 Task: Create a due date automation trigger when advanced on, on the monday of the week before a card is due add content with a name or a description not containing resume at 11:00 AM.
Action: Mouse moved to (997, 310)
Screenshot: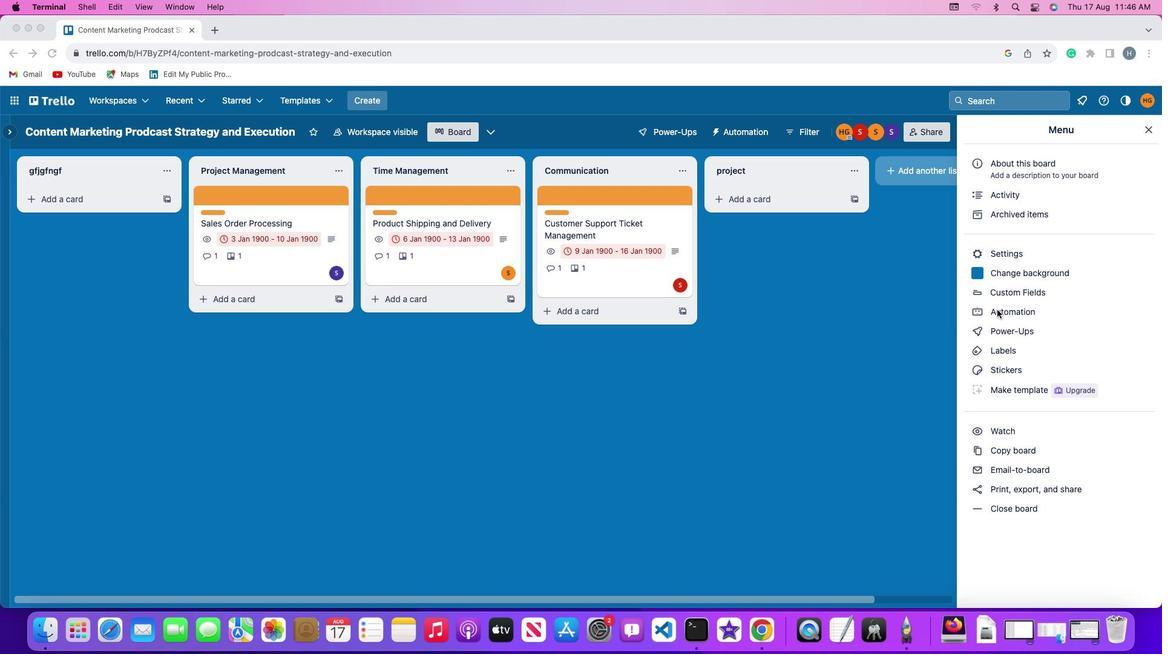 
Action: Mouse pressed left at (997, 310)
Screenshot: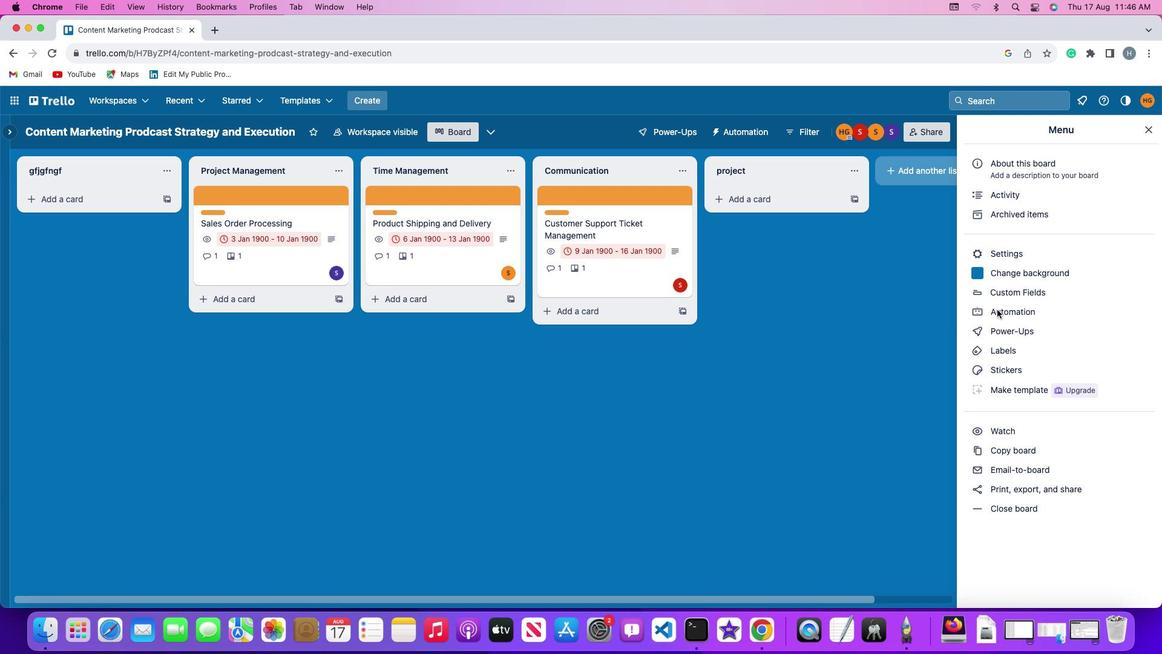 
Action: Mouse pressed left at (997, 310)
Screenshot: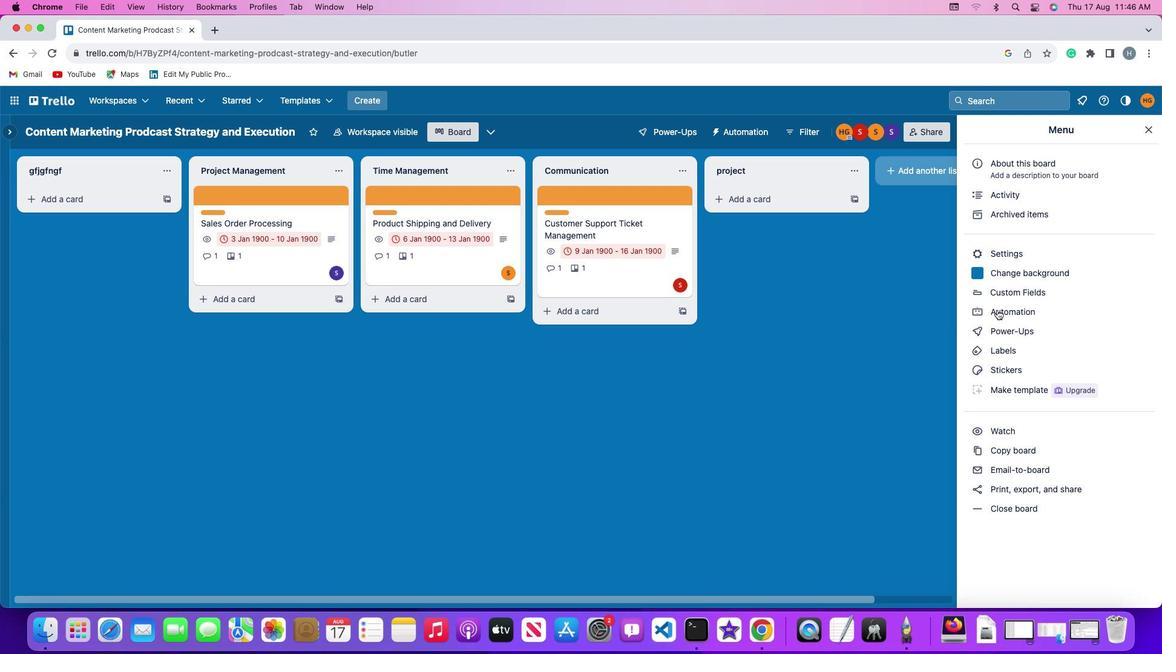 
Action: Mouse moved to (51, 284)
Screenshot: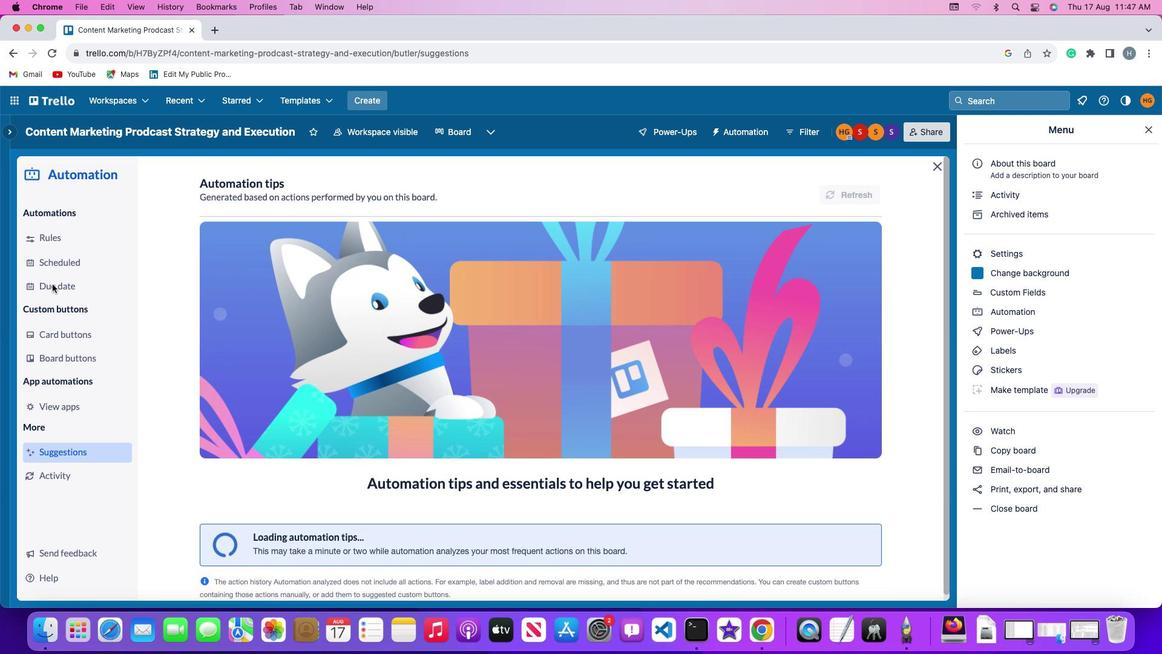 
Action: Mouse pressed left at (51, 284)
Screenshot: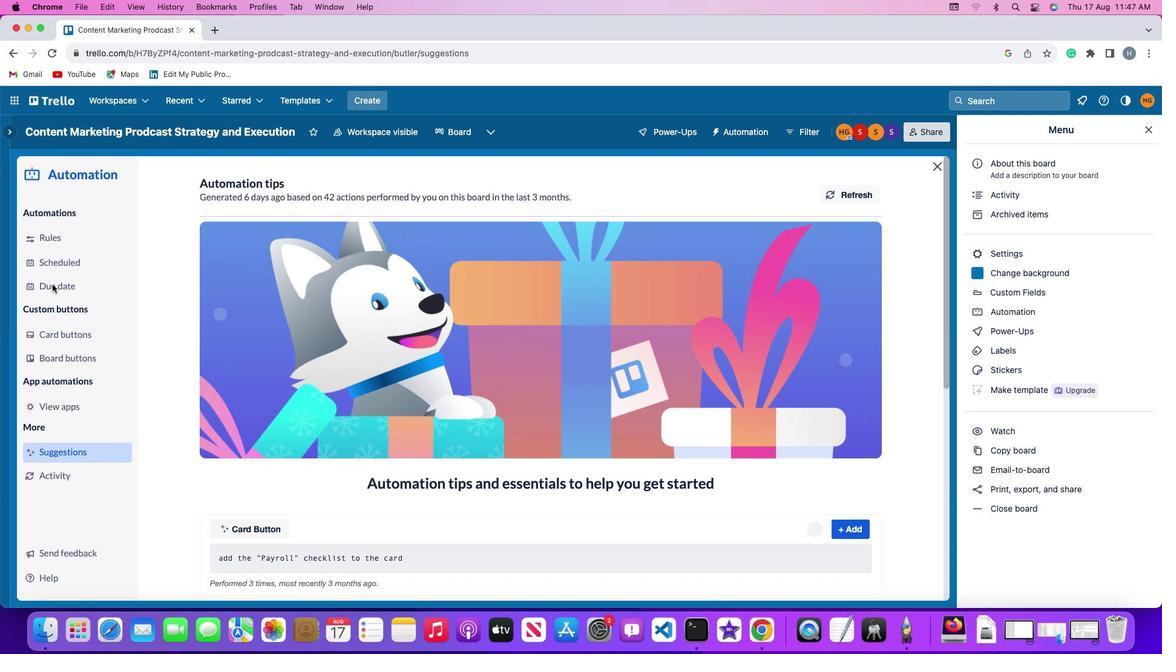 
Action: Mouse moved to (816, 187)
Screenshot: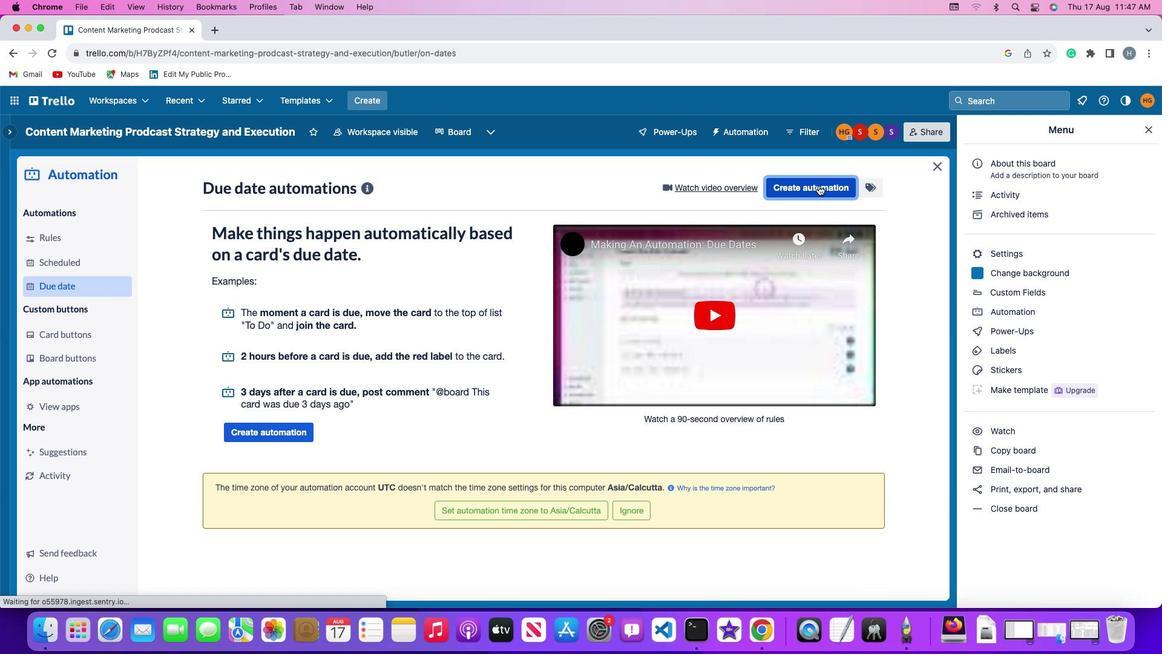 
Action: Mouse pressed left at (816, 187)
Screenshot: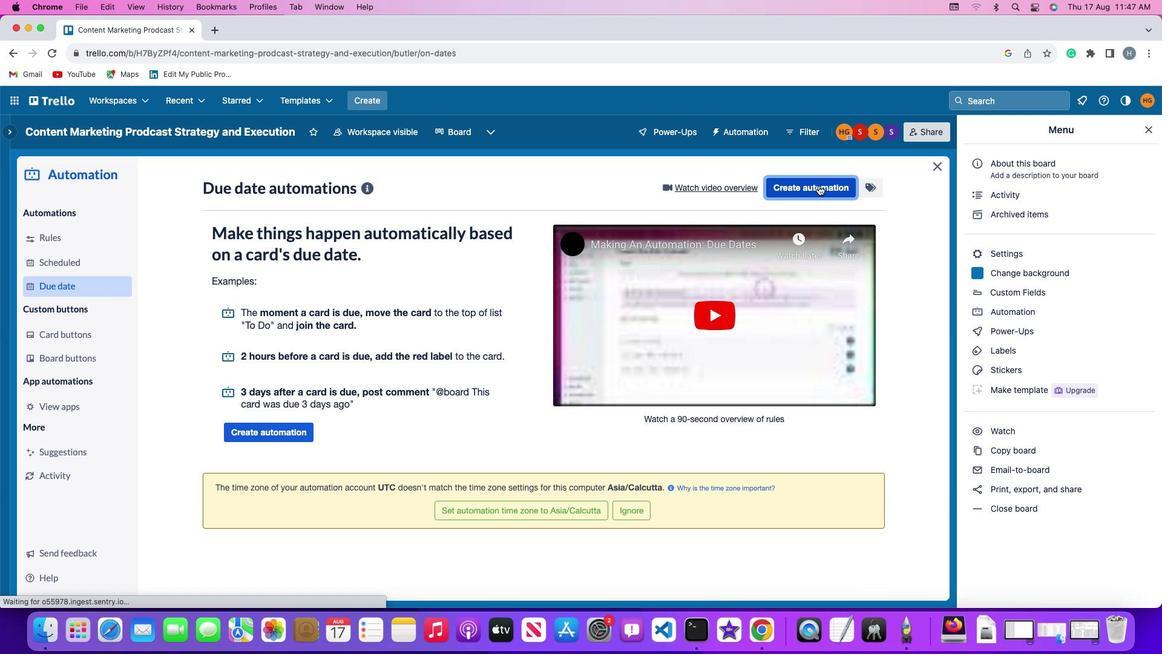 
Action: Mouse moved to (226, 300)
Screenshot: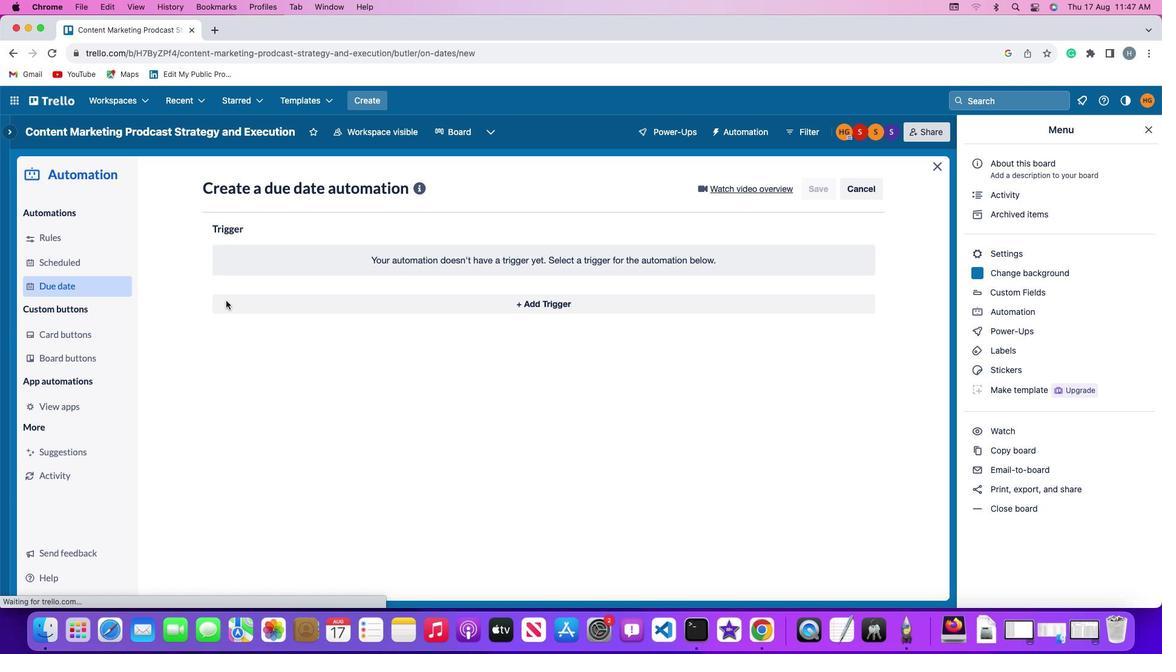 
Action: Mouse pressed left at (226, 300)
Screenshot: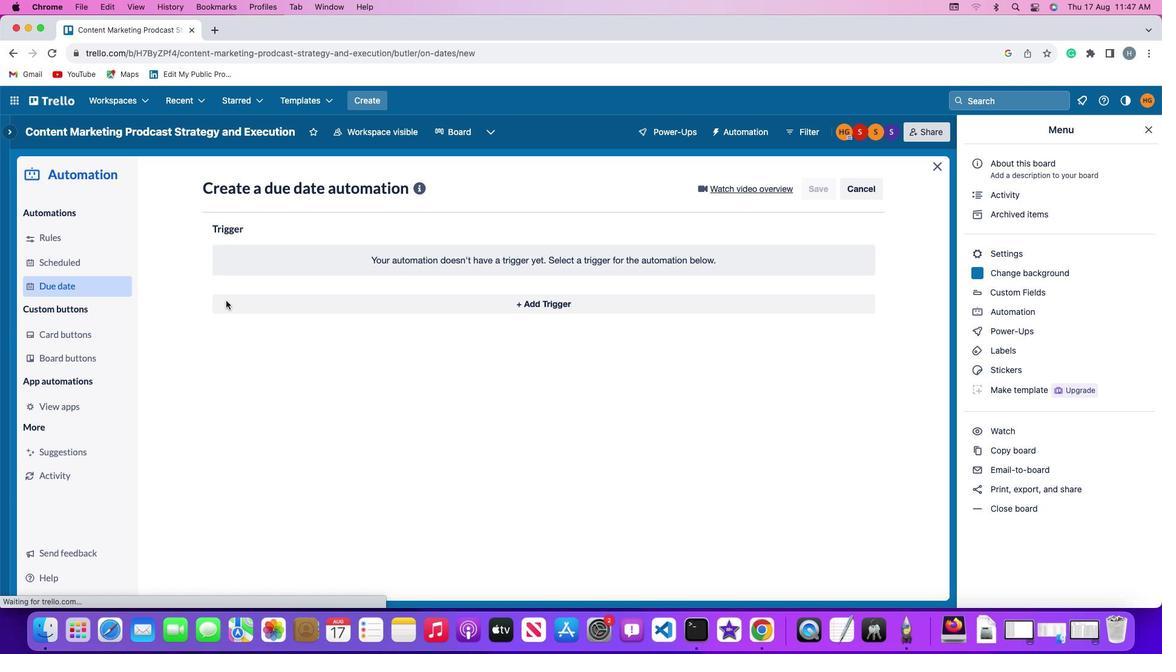 
Action: Mouse moved to (253, 528)
Screenshot: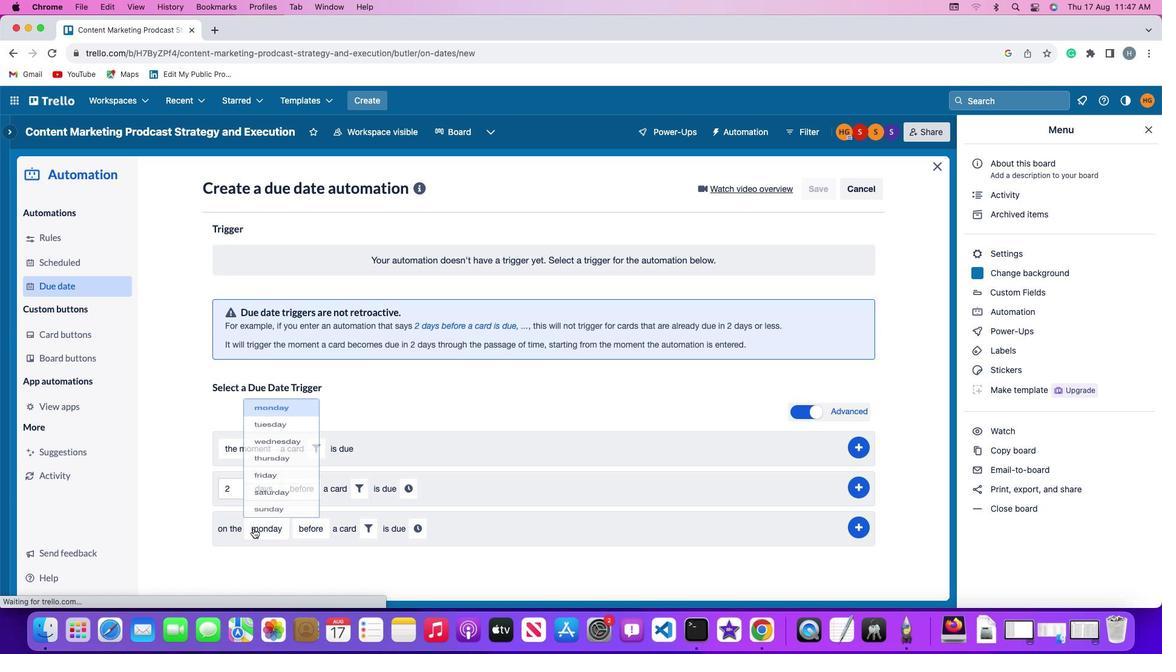 
Action: Mouse pressed left at (253, 528)
Screenshot: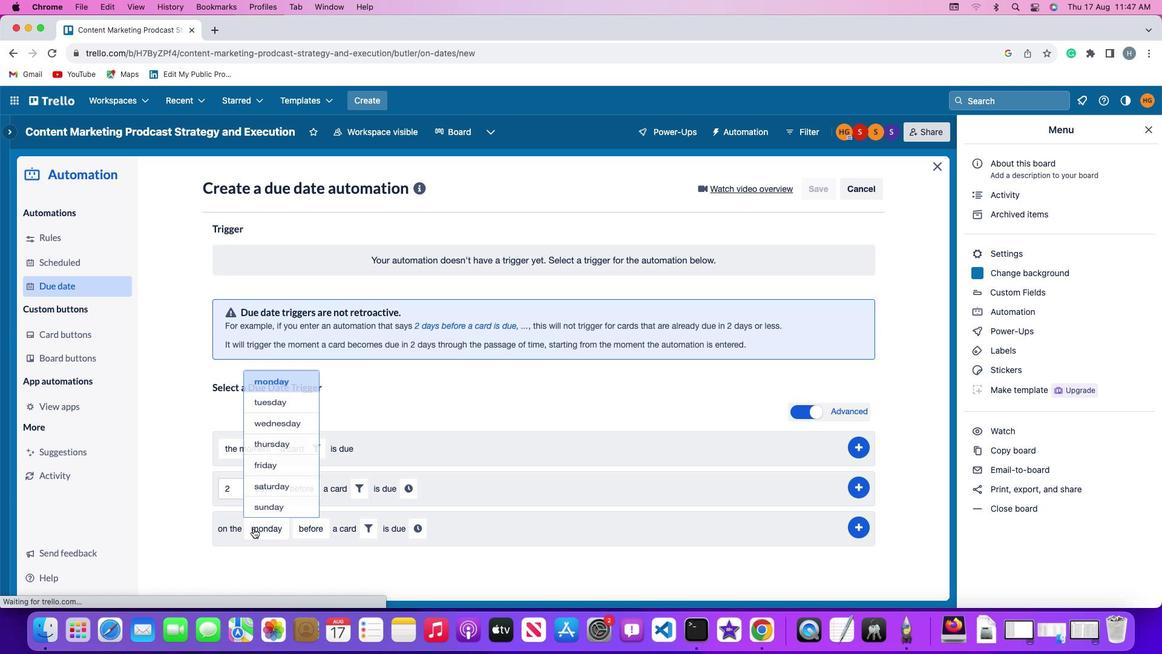 
Action: Mouse moved to (283, 353)
Screenshot: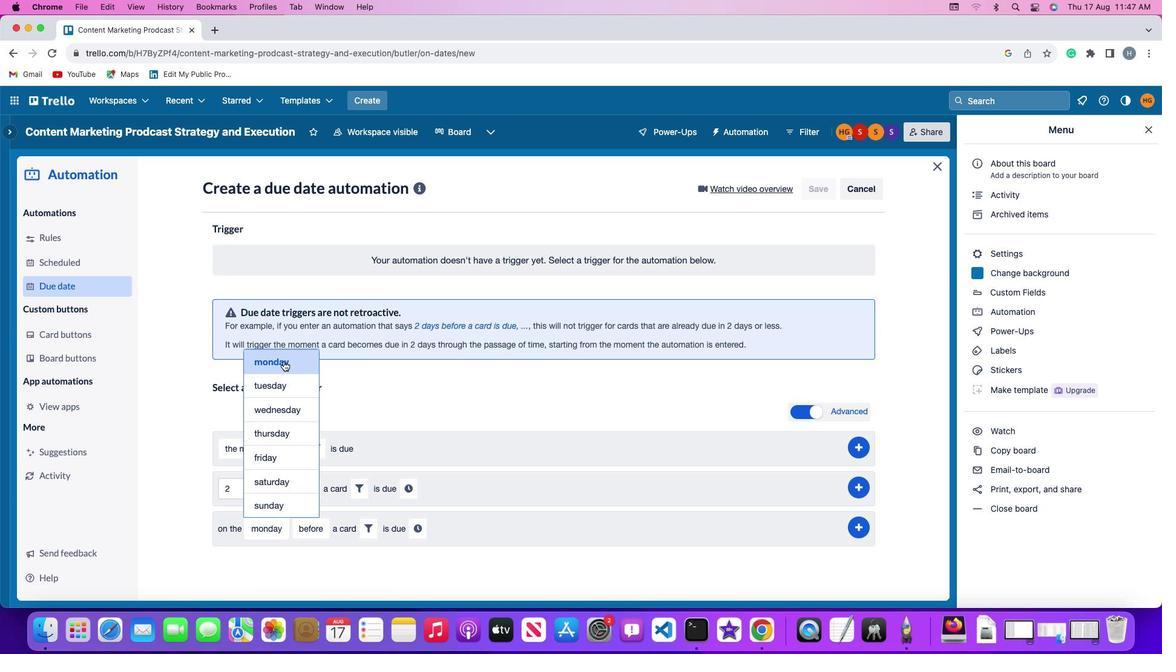 
Action: Mouse pressed left at (283, 353)
Screenshot: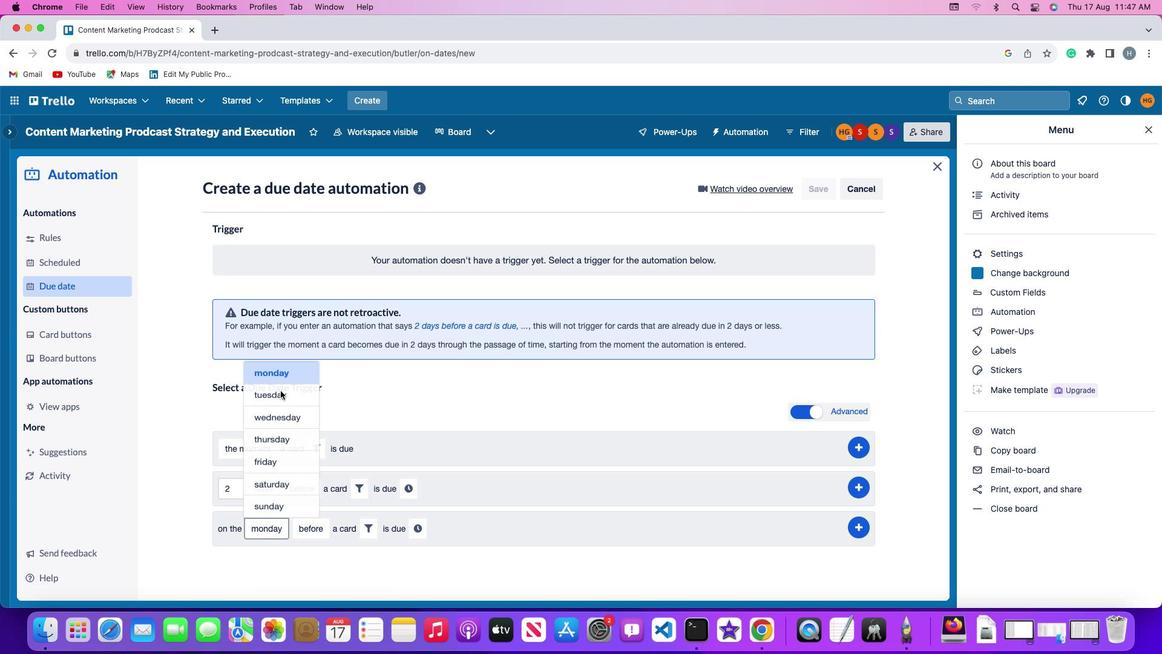 
Action: Mouse moved to (301, 535)
Screenshot: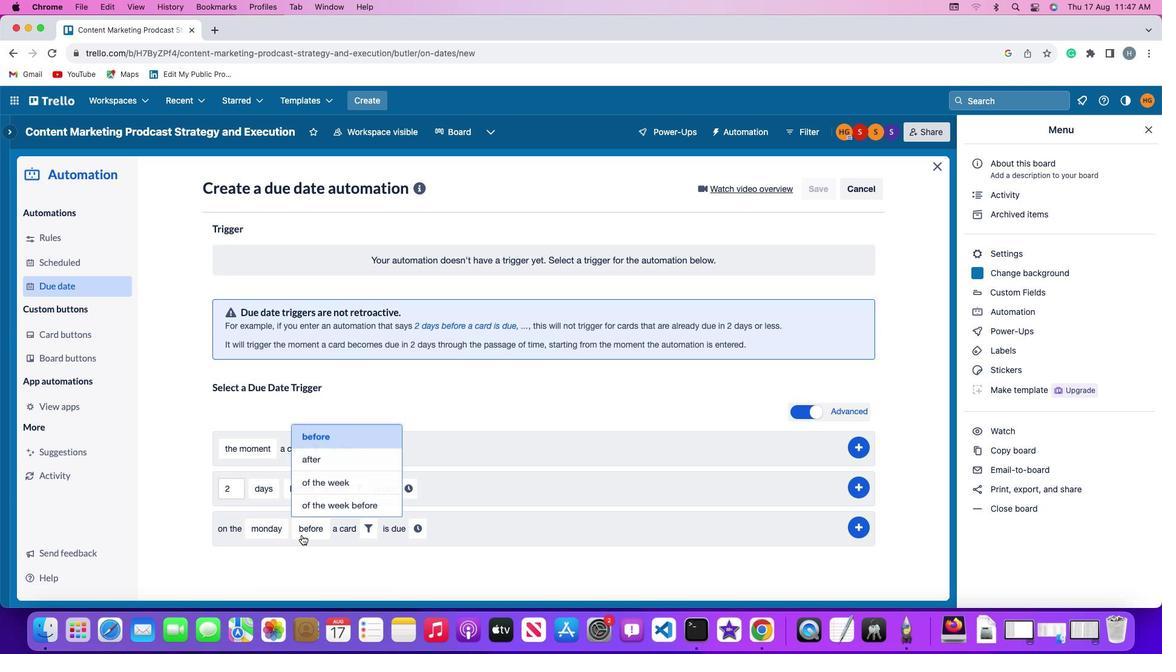 
Action: Mouse pressed left at (301, 535)
Screenshot: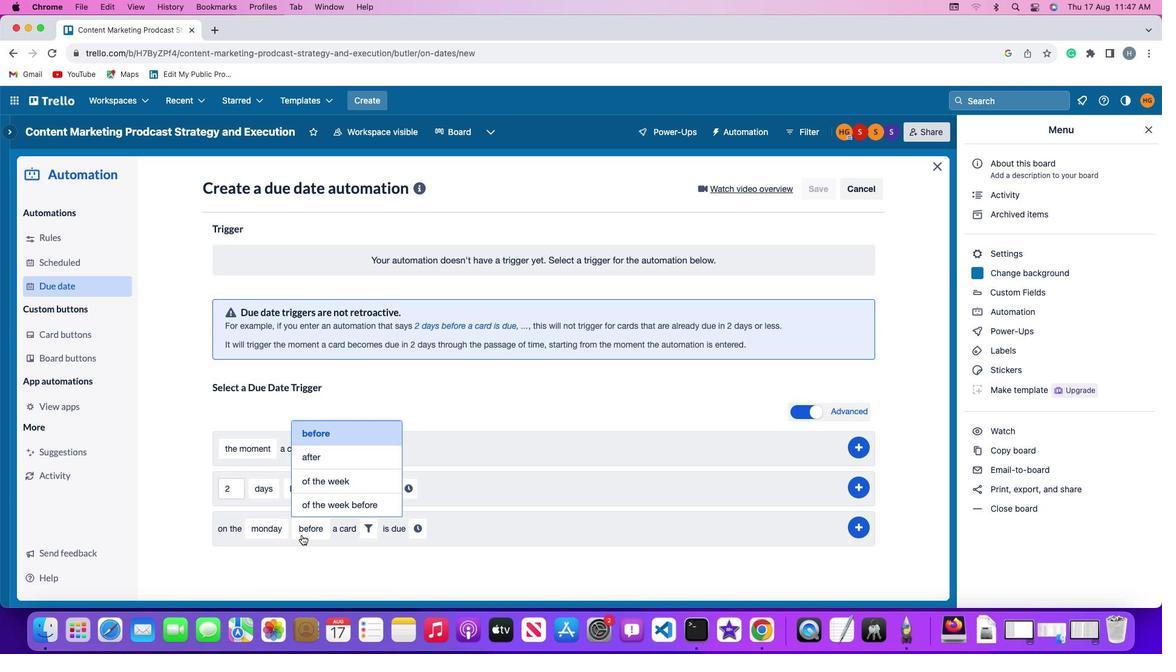 
Action: Mouse moved to (316, 505)
Screenshot: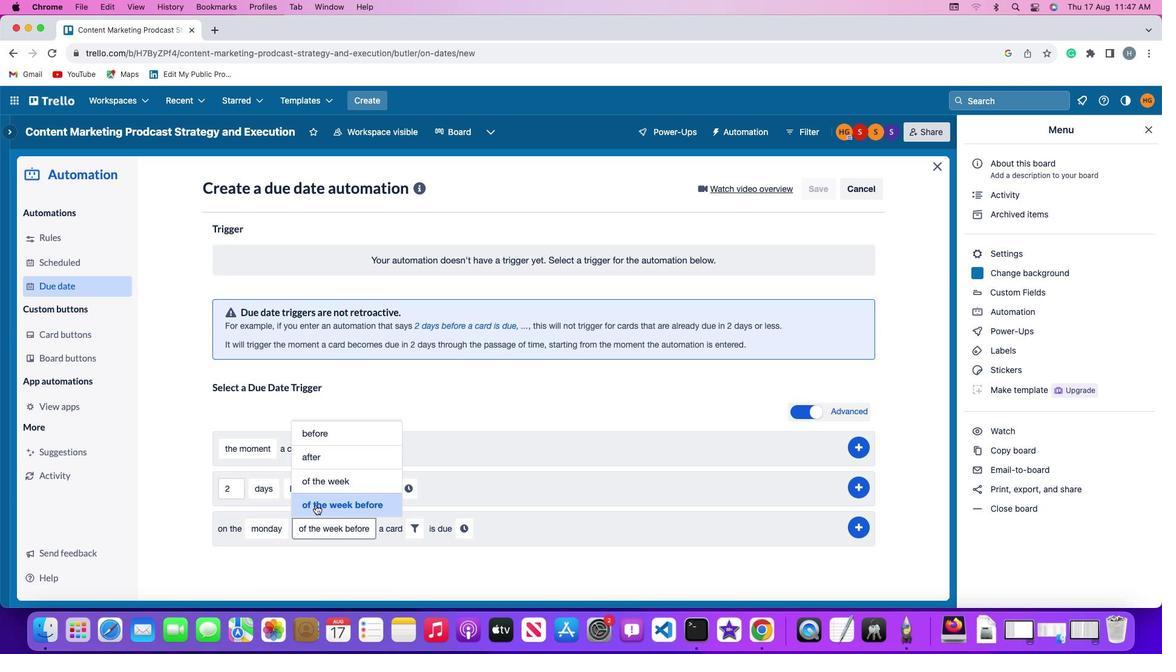 
Action: Mouse pressed left at (316, 505)
Screenshot: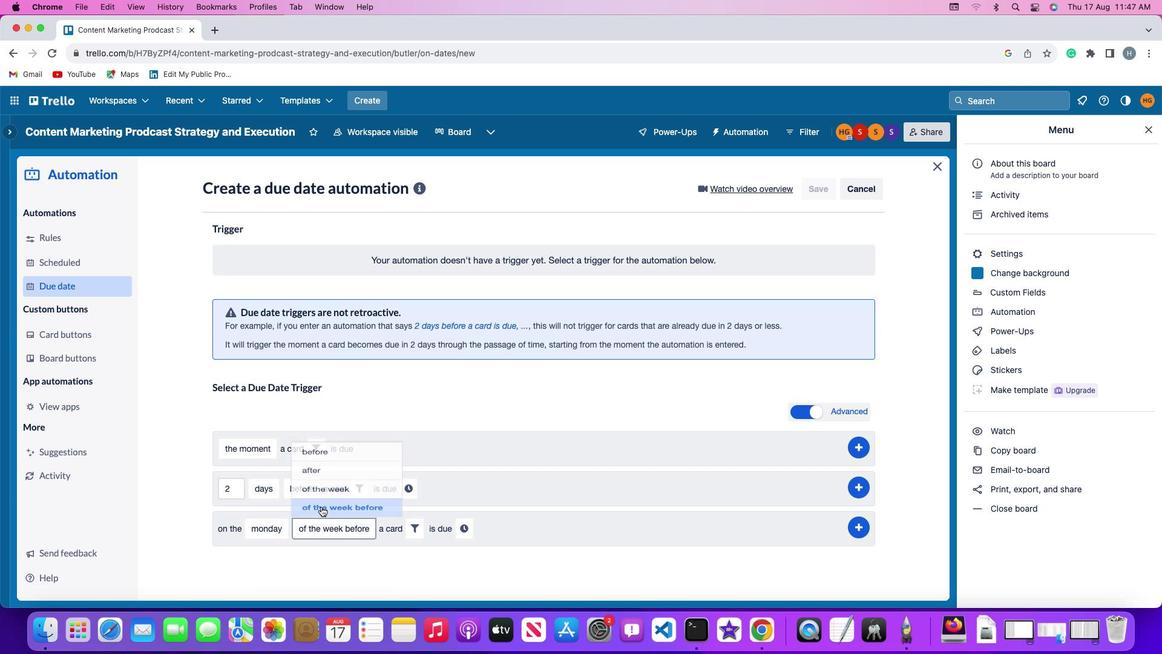 
Action: Mouse moved to (414, 530)
Screenshot: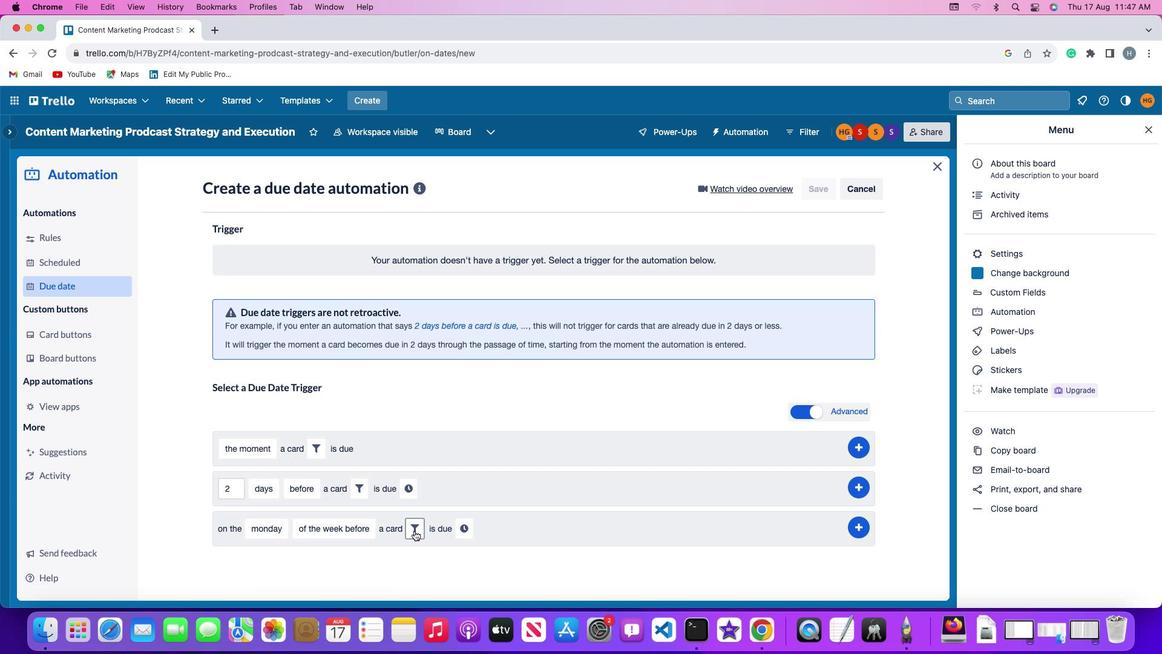 
Action: Mouse pressed left at (414, 530)
Screenshot: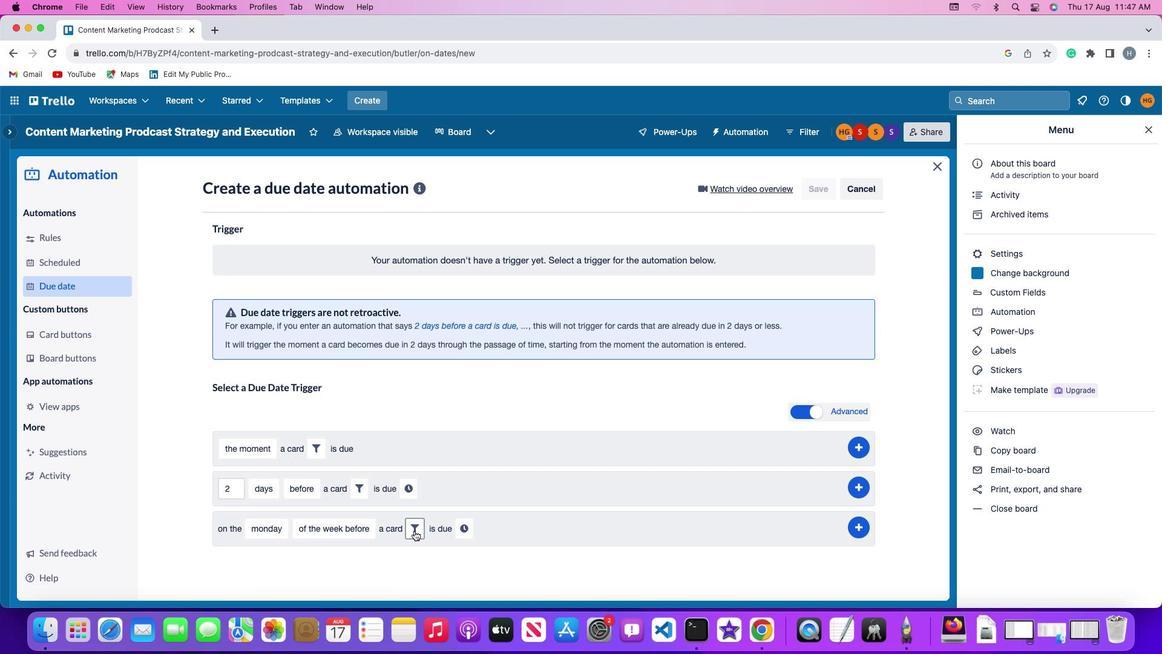 
Action: Mouse moved to (575, 565)
Screenshot: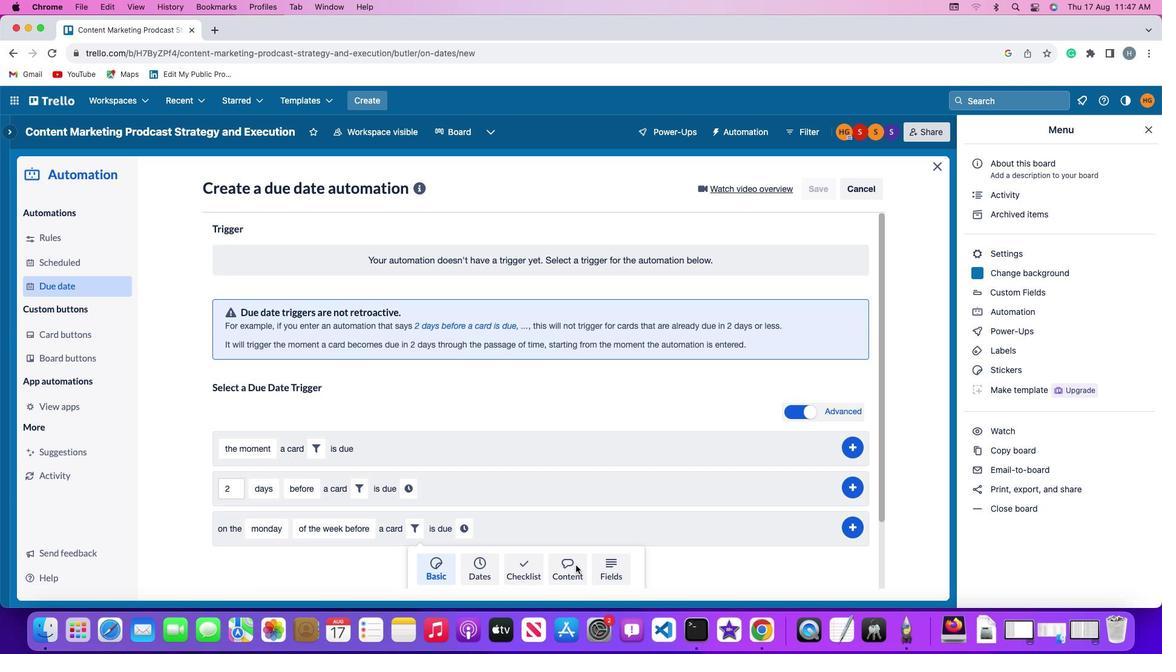 
Action: Mouse pressed left at (575, 565)
Screenshot: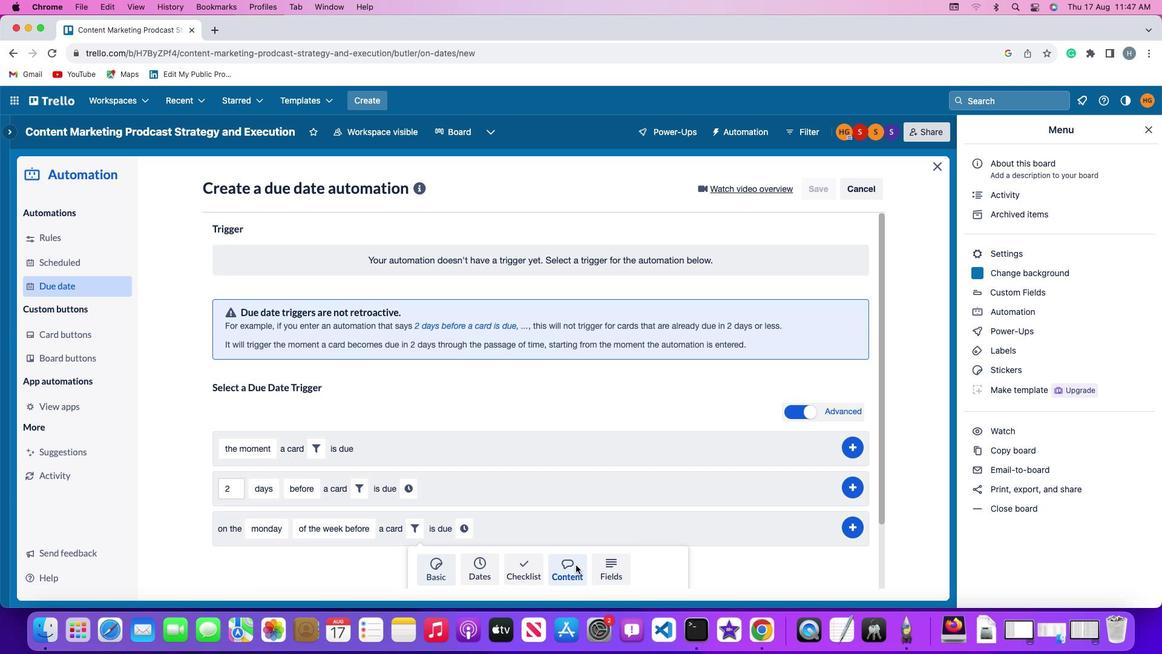 
Action: Mouse moved to (565, 562)
Screenshot: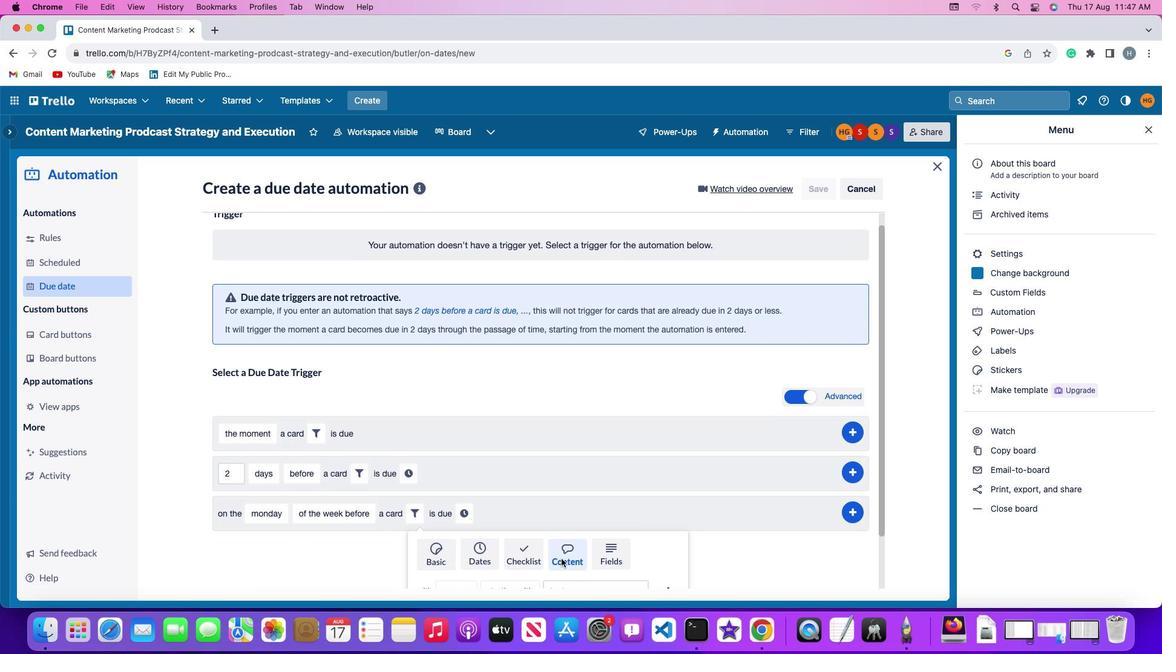 
Action: Mouse scrolled (565, 562) with delta (0, 0)
Screenshot: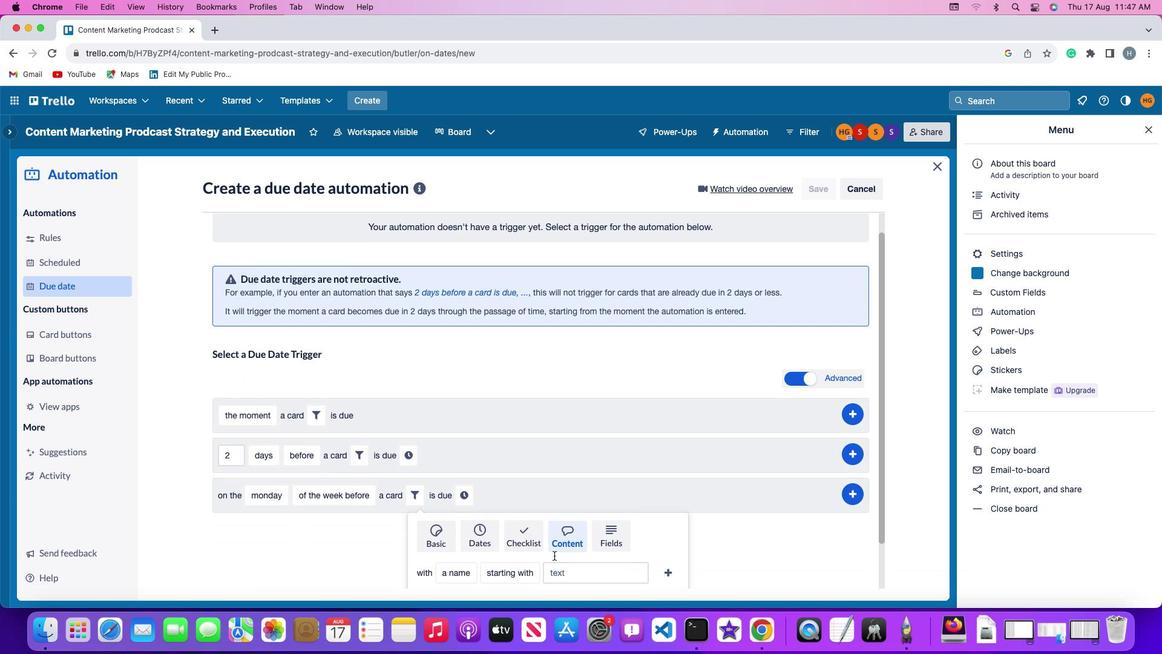 
Action: Mouse moved to (565, 562)
Screenshot: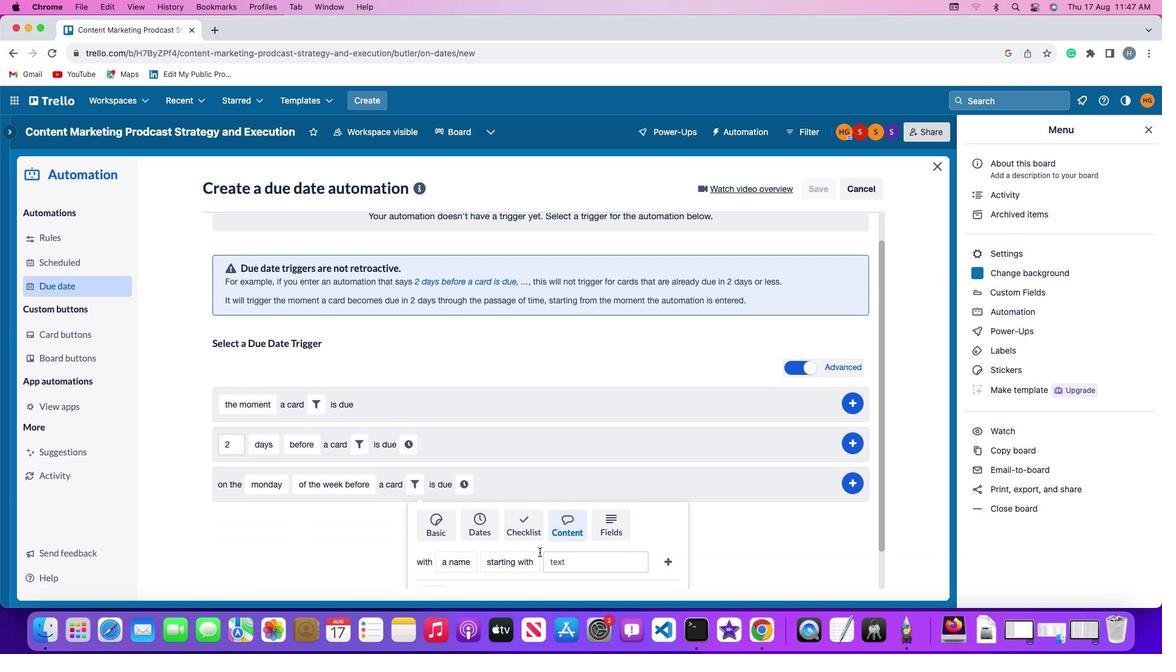 
Action: Mouse scrolled (565, 562) with delta (0, 0)
Screenshot: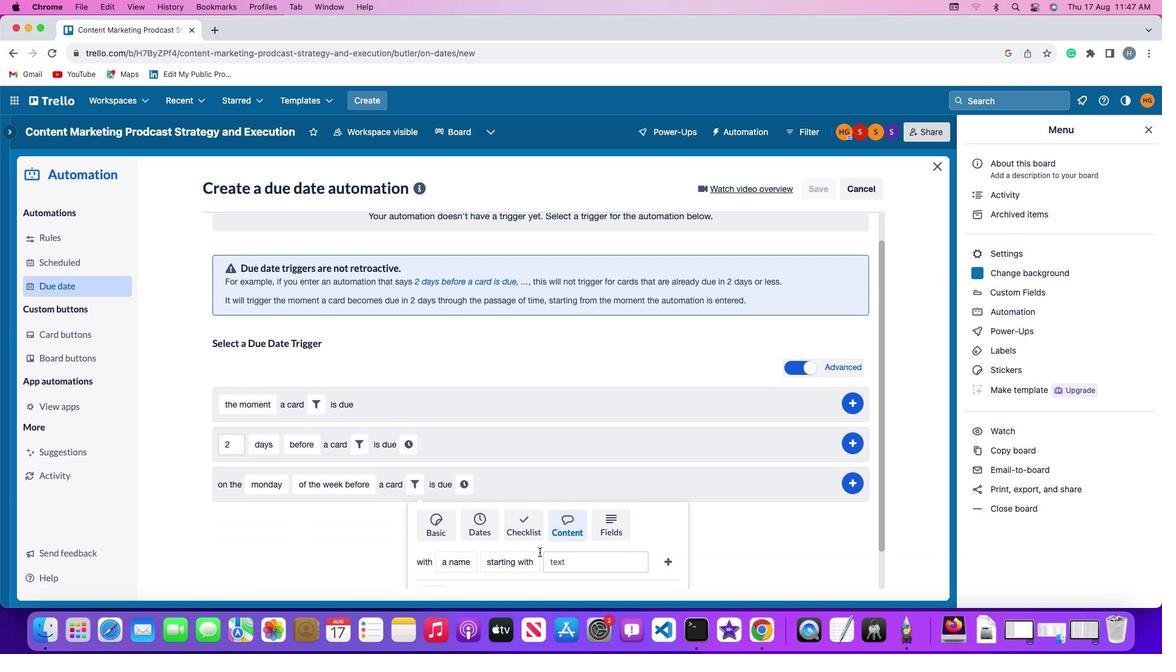 
Action: Mouse moved to (564, 561)
Screenshot: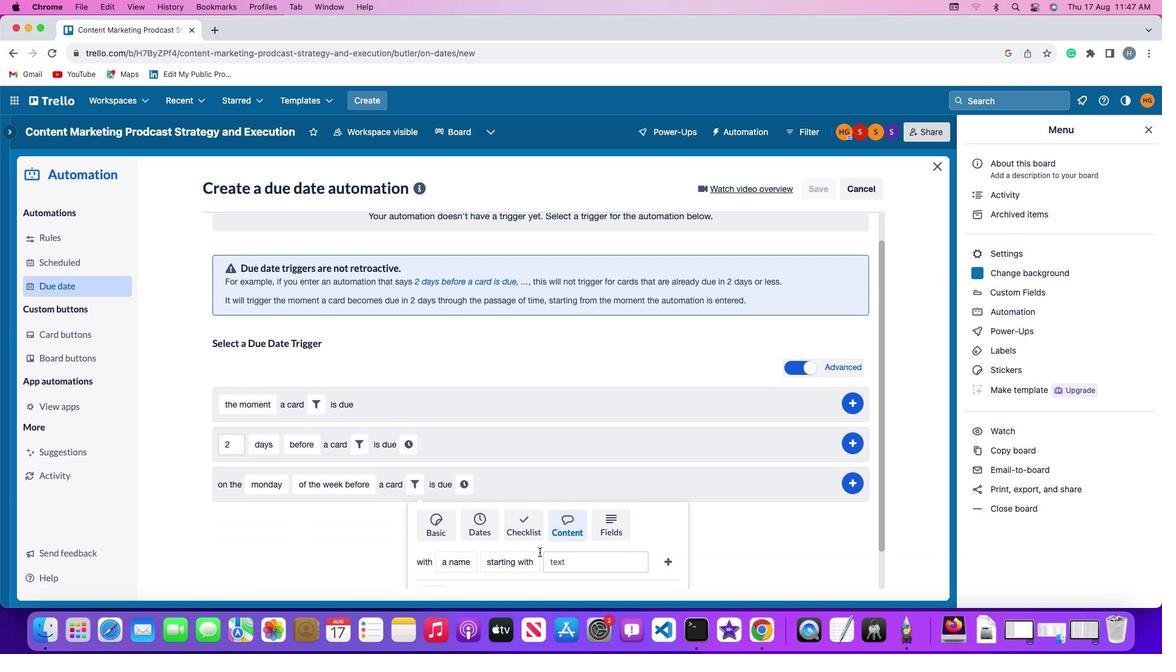 
Action: Mouse scrolled (564, 561) with delta (0, -1)
Screenshot: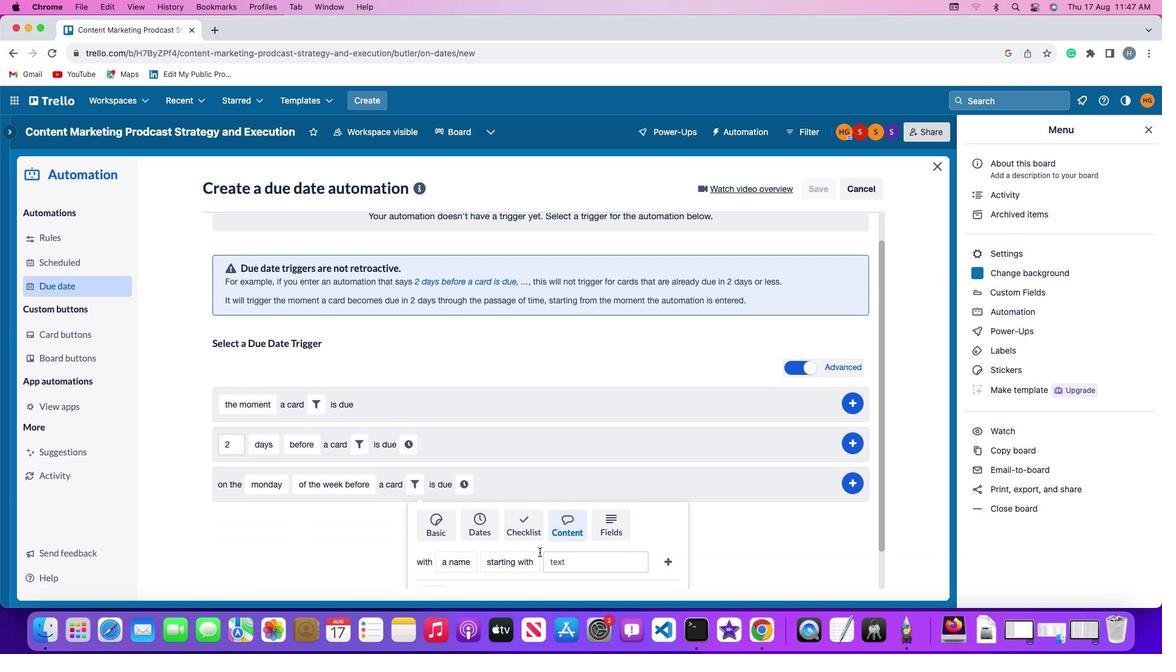 
Action: Mouse moved to (563, 560)
Screenshot: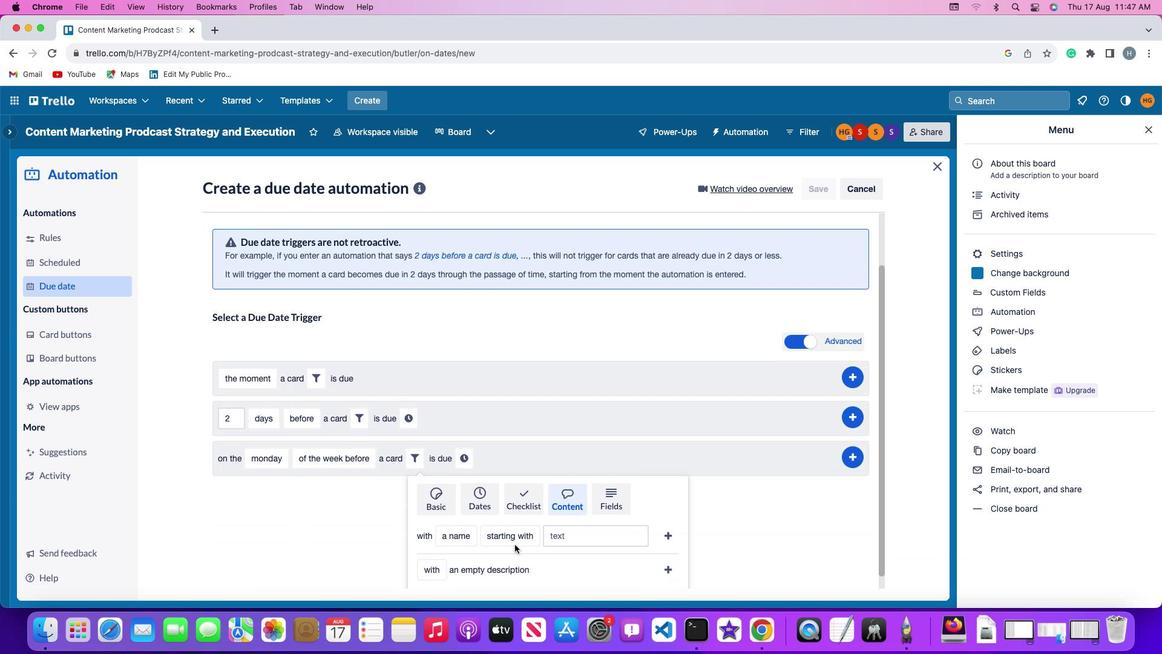 
Action: Mouse scrolled (563, 560) with delta (0, -2)
Screenshot: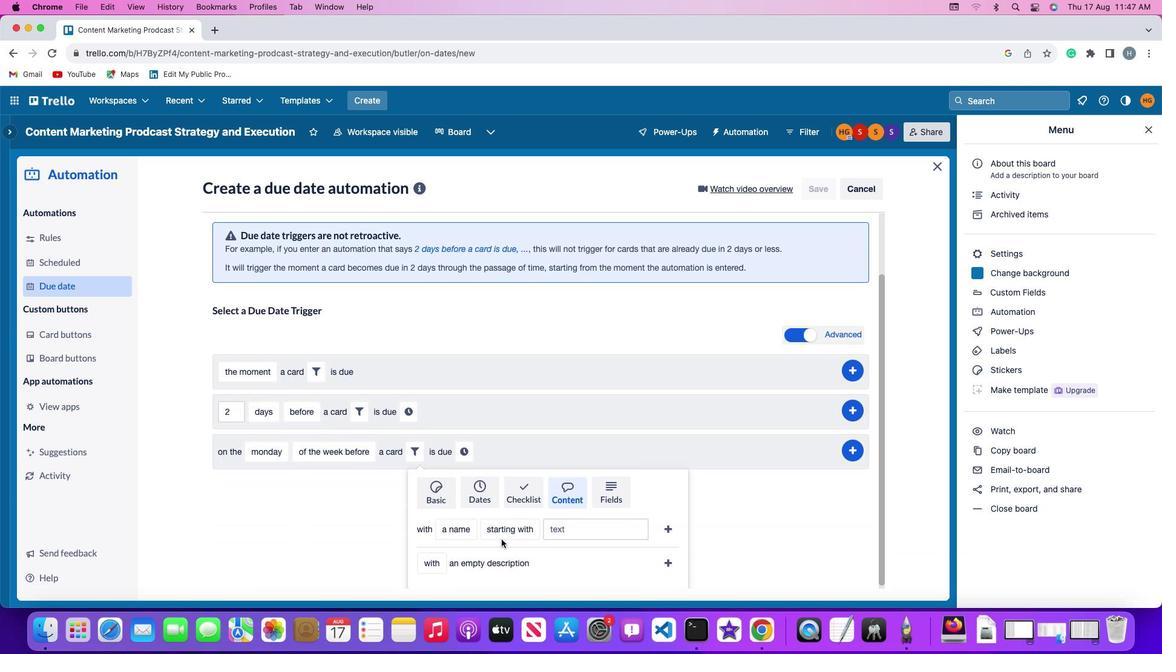 
Action: Mouse moved to (455, 523)
Screenshot: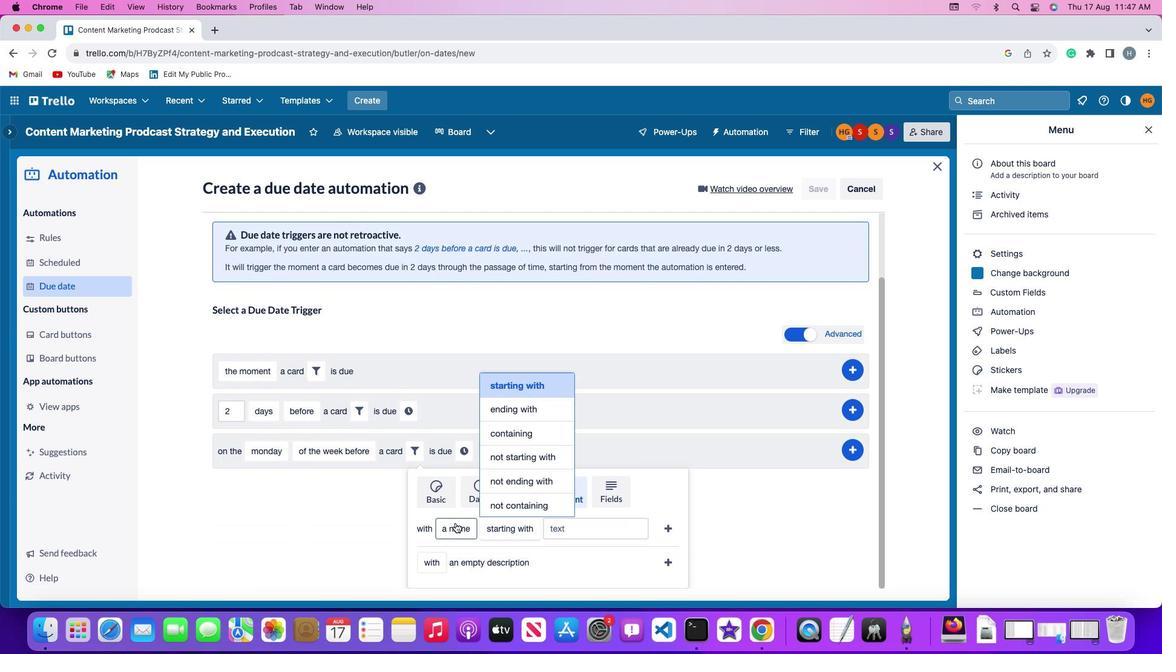 
Action: Mouse pressed left at (455, 523)
Screenshot: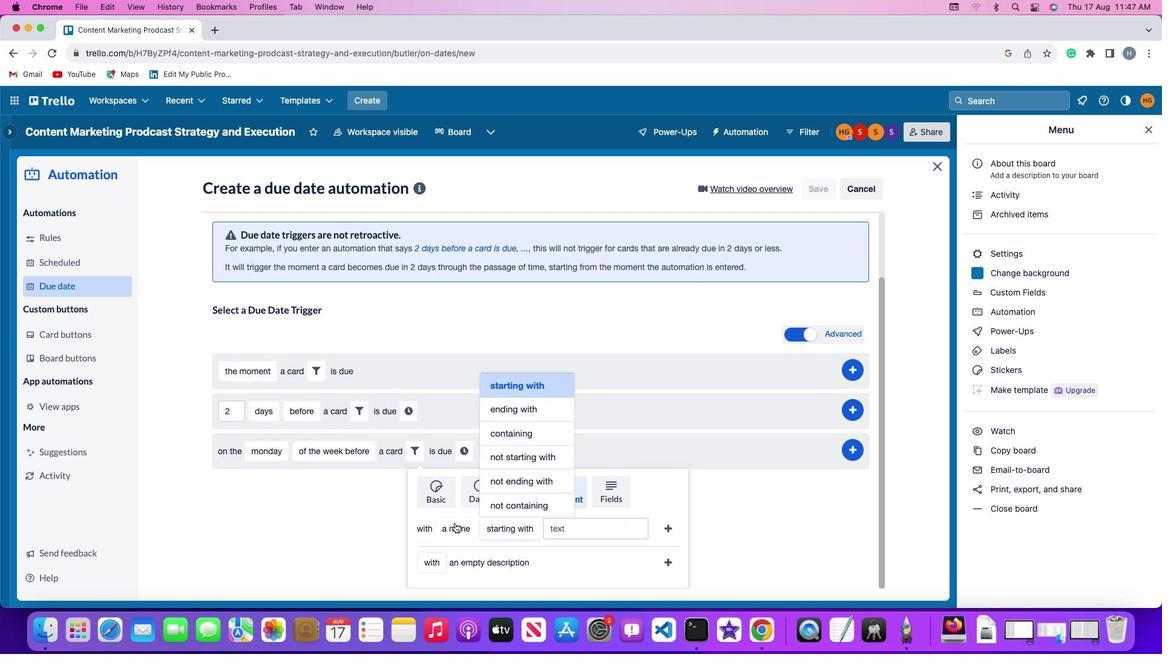 
Action: Mouse moved to (454, 506)
Screenshot: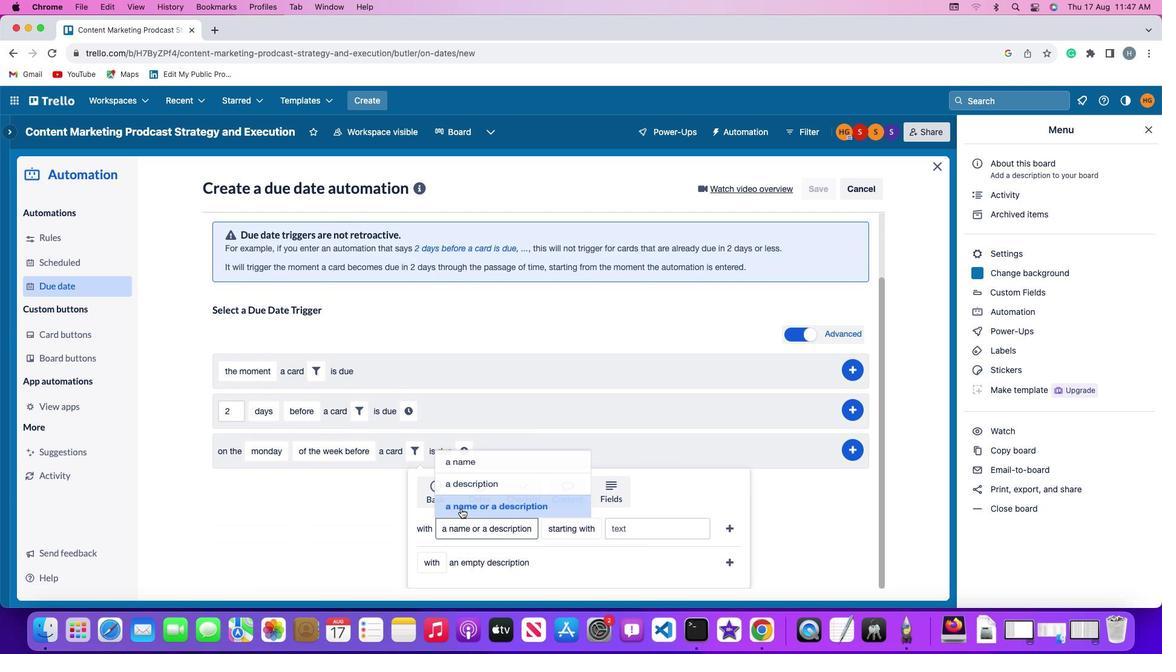 
Action: Mouse pressed left at (454, 506)
Screenshot: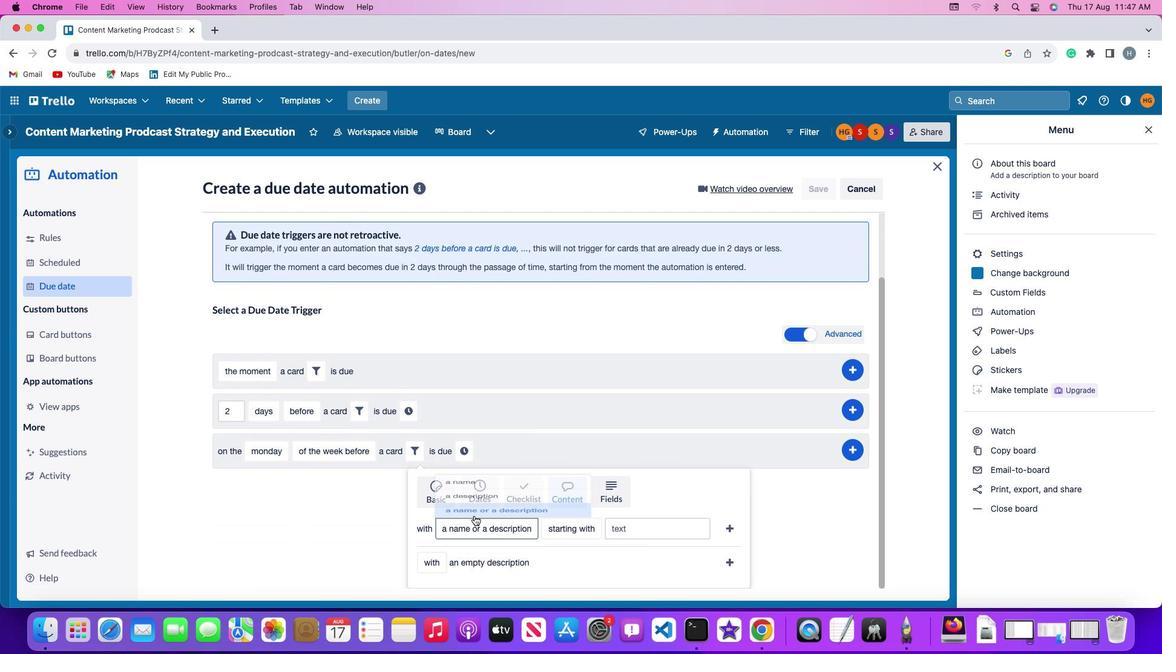 
Action: Mouse moved to (556, 528)
Screenshot: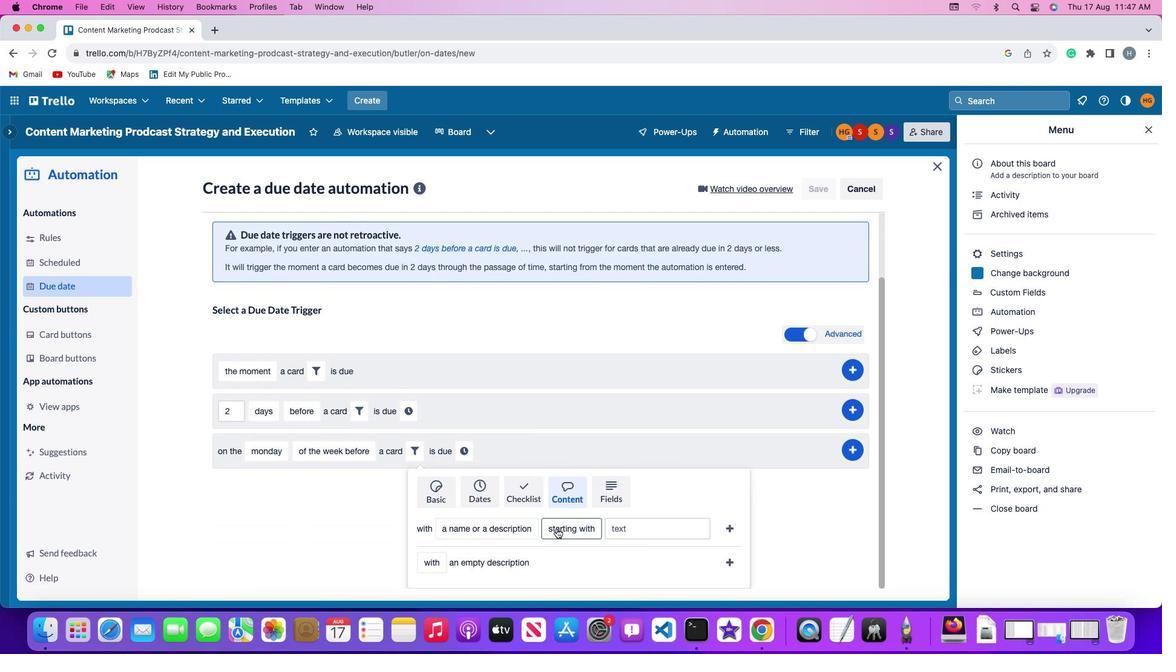 
Action: Mouse pressed left at (556, 528)
Screenshot: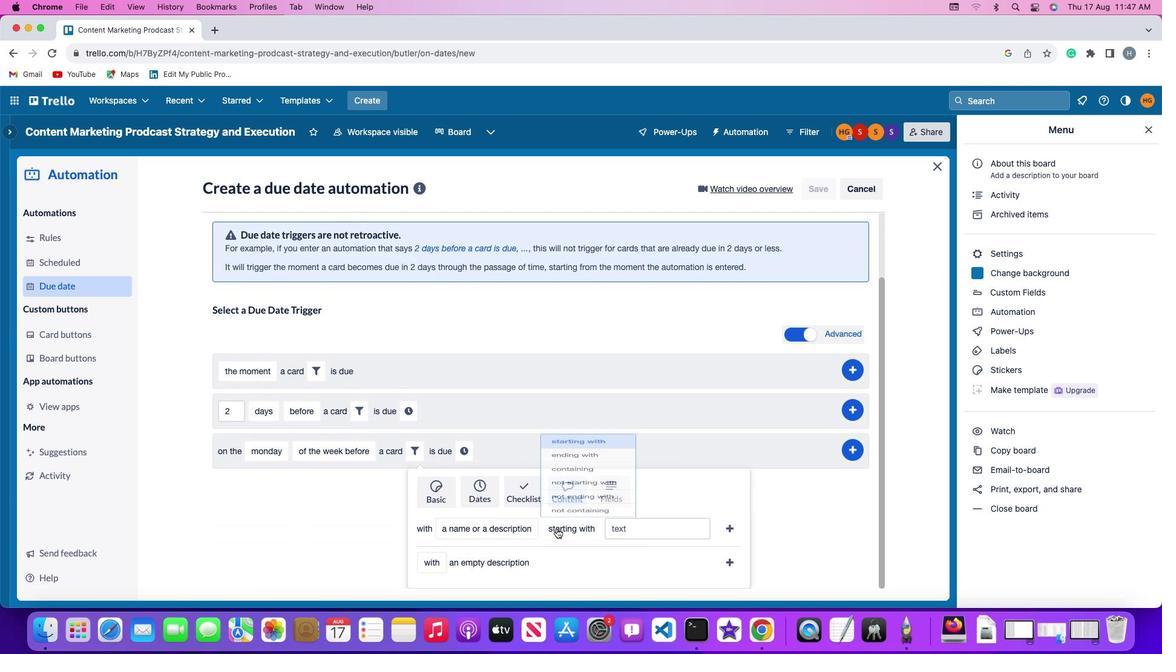 
Action: Mouse moved to (566, 500)
Screenshot: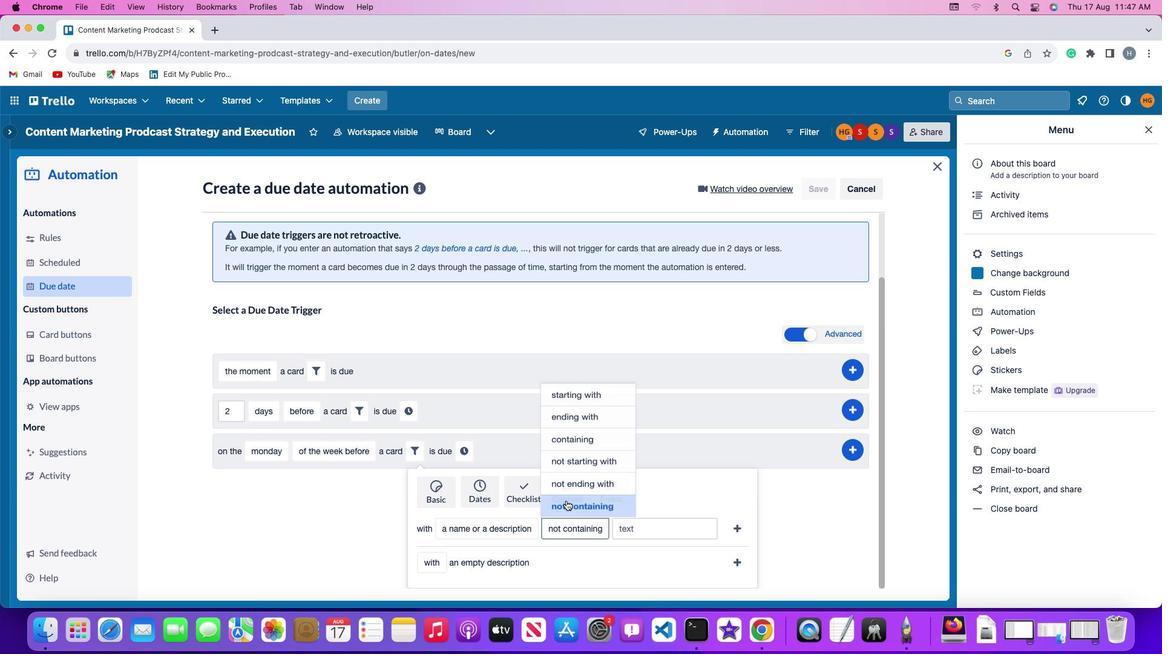 
Action: Mouse pressed left at (566, 500)
Screenshot: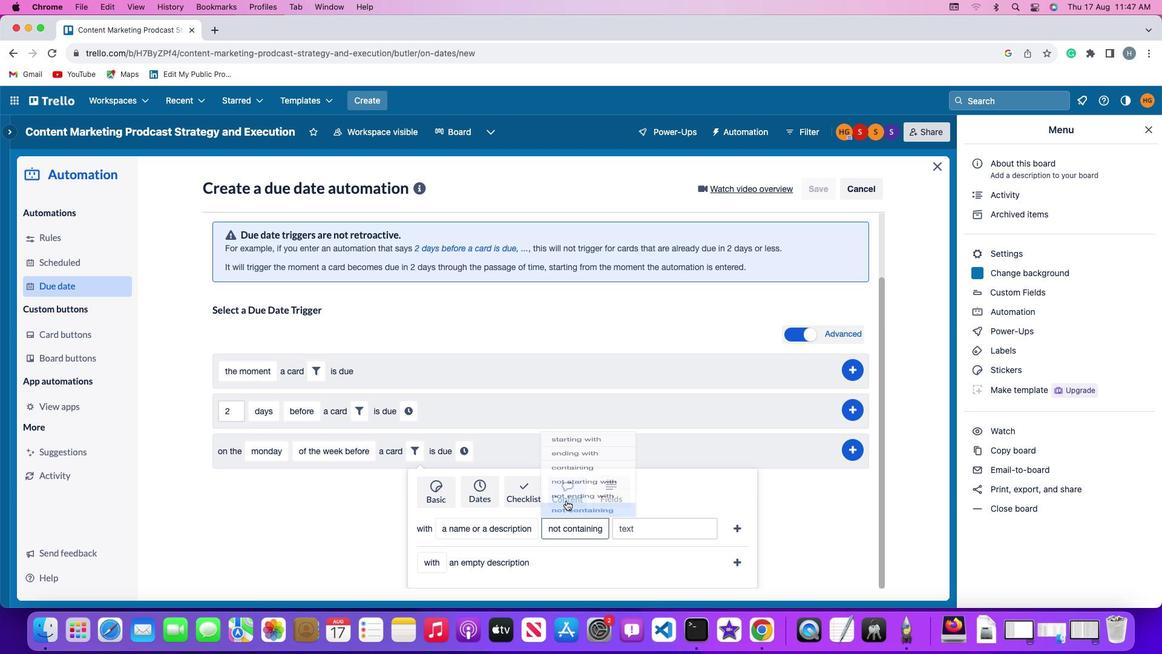 
Action: Mouse moved to (649, 525)
Screenshot: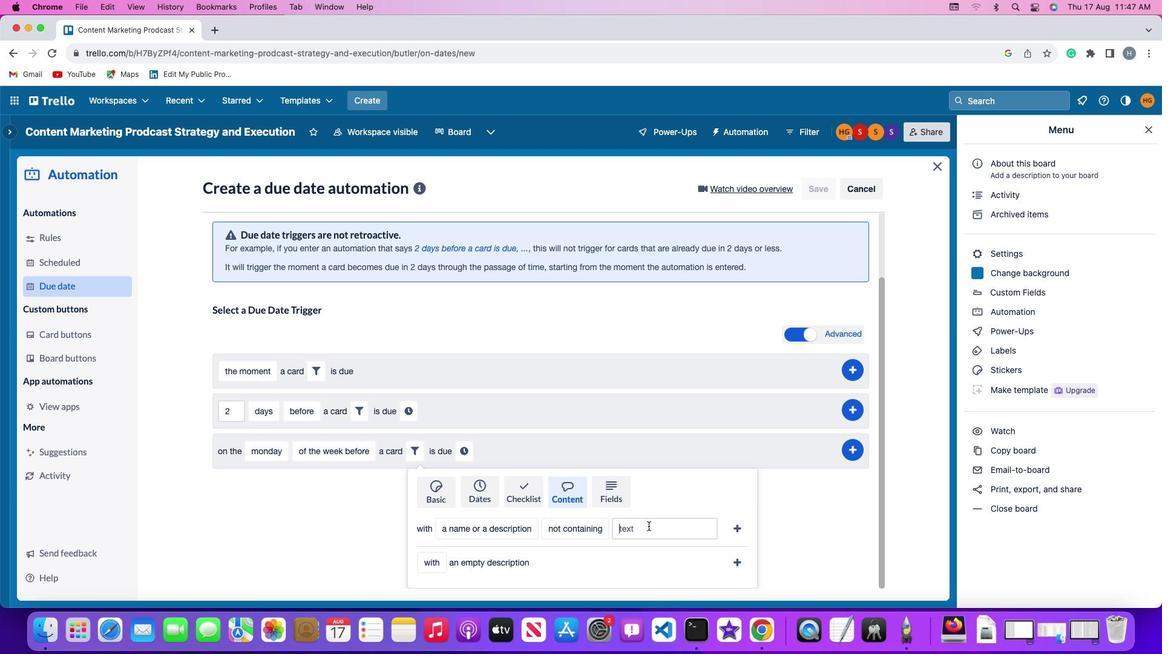 
Action: Mouse pressed left at (649, 525)
Screenshot: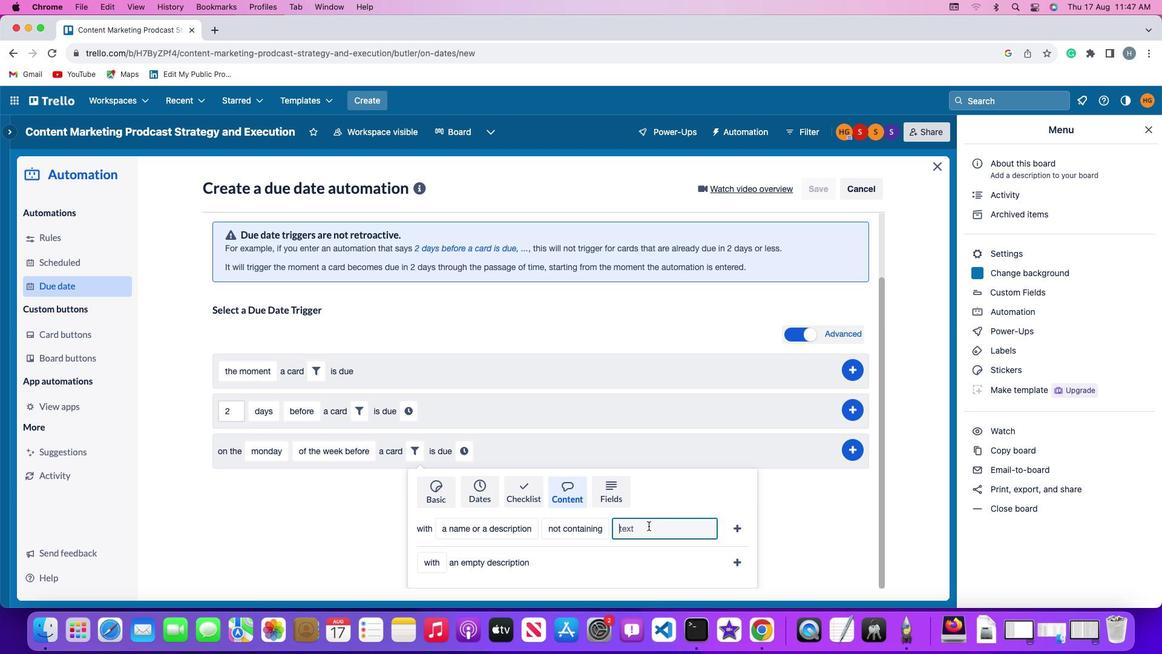 
Action: Key pressed 'r''e''s''u''m''e'
Screenshot: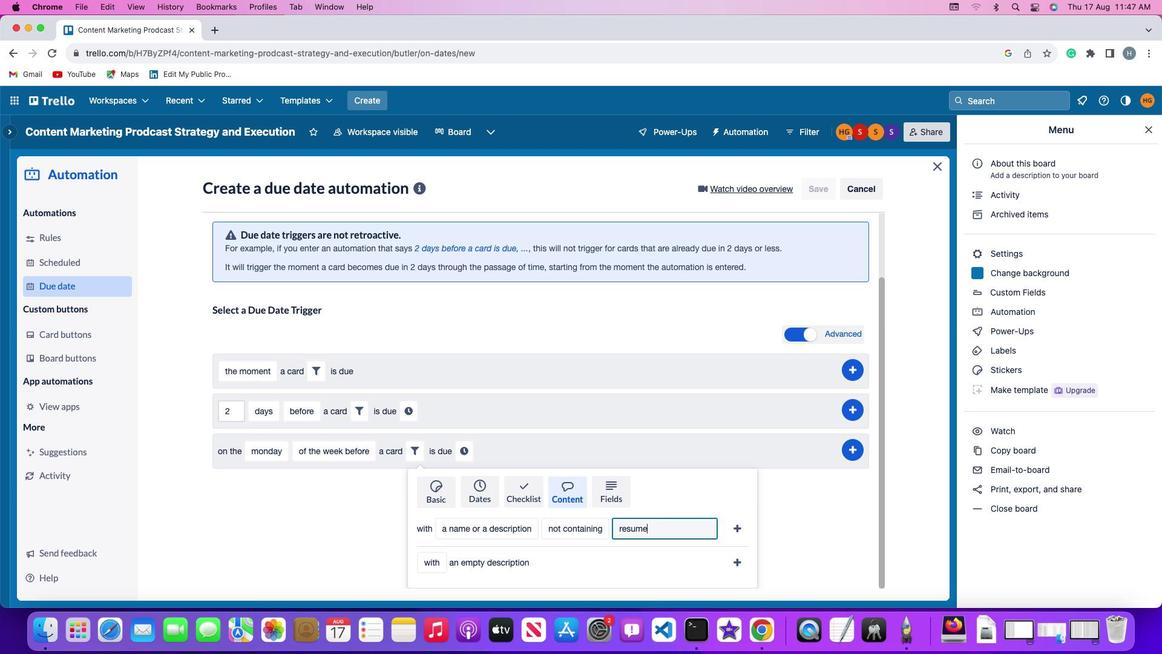 
Action: Mouse moved to (737, 529)
Screenshot: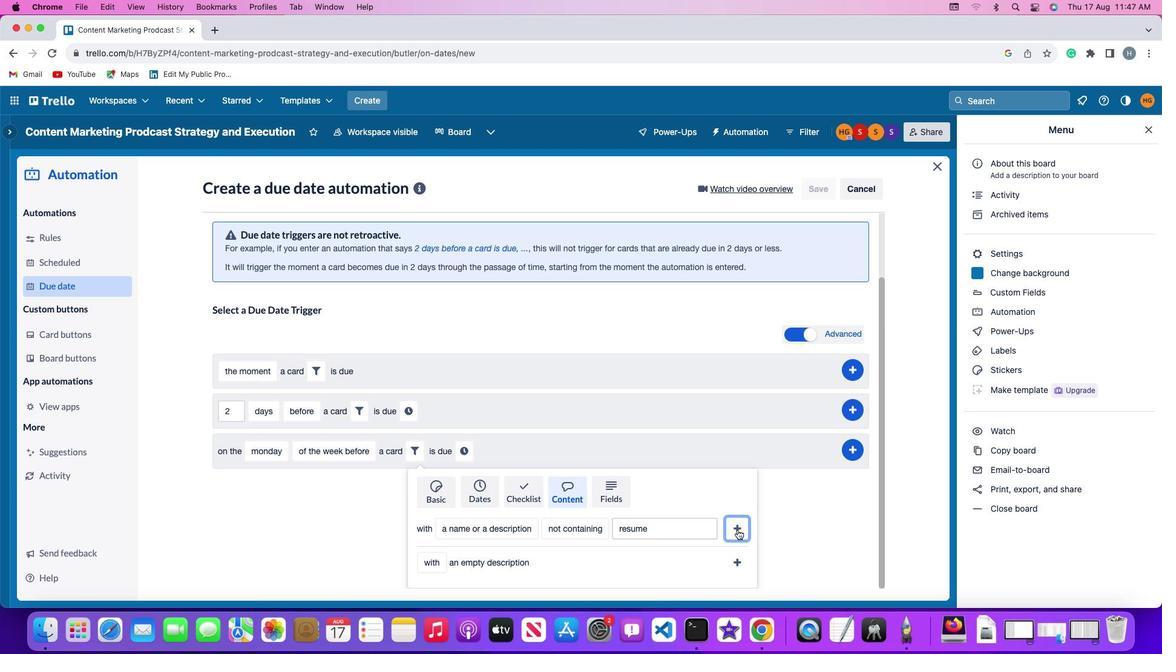 
Action: Mouse pressed left at (737, 529)
Screenshot: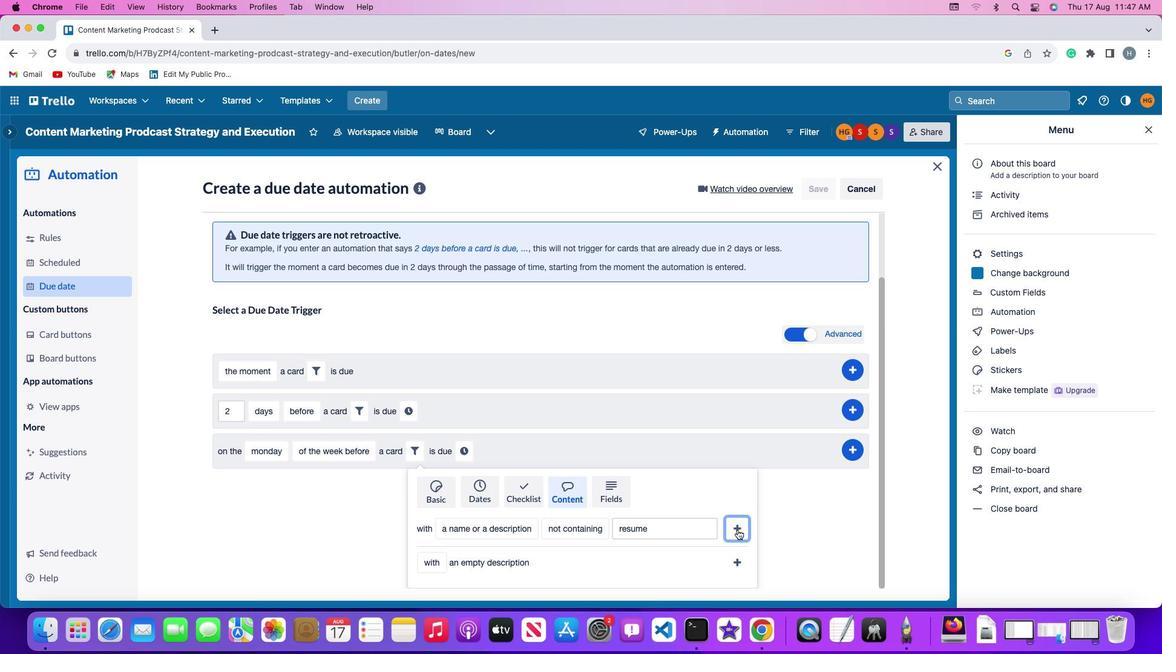 
Action: Mouse moved to (691, 532)
Screenshot: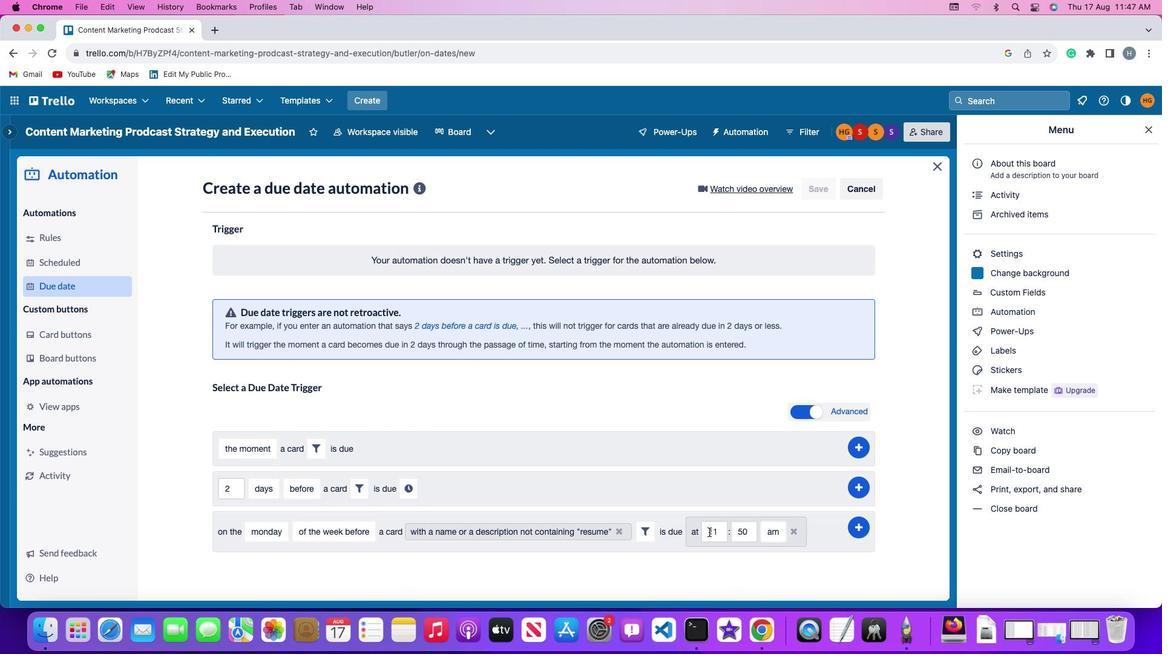 
Action: Mouse pressed left at (691, 532)
Screenshot: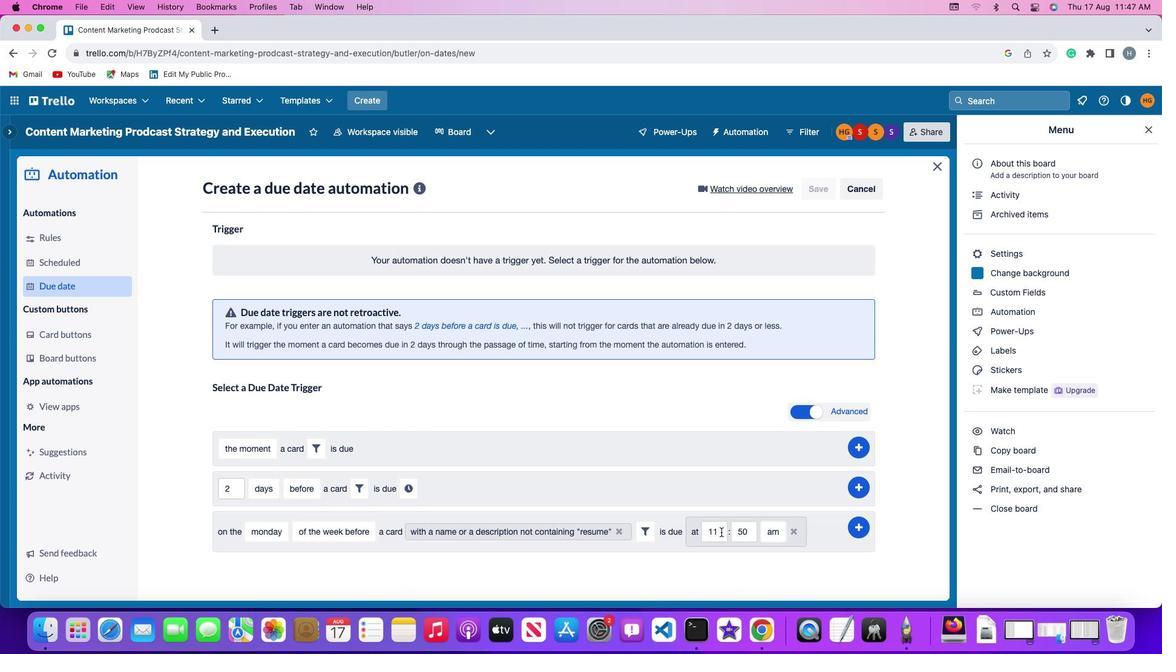 
Action: Mouse moved to (725, 529)
Screenshot: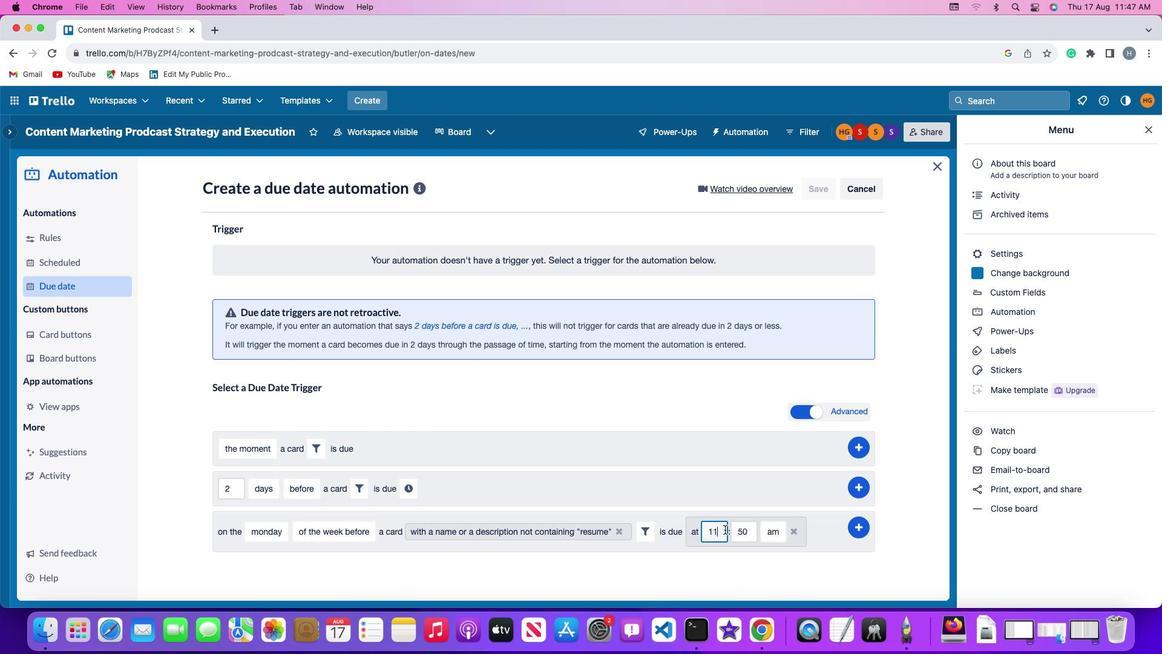 
Action: Mouse pressed left at (725, 529)
Screenshot: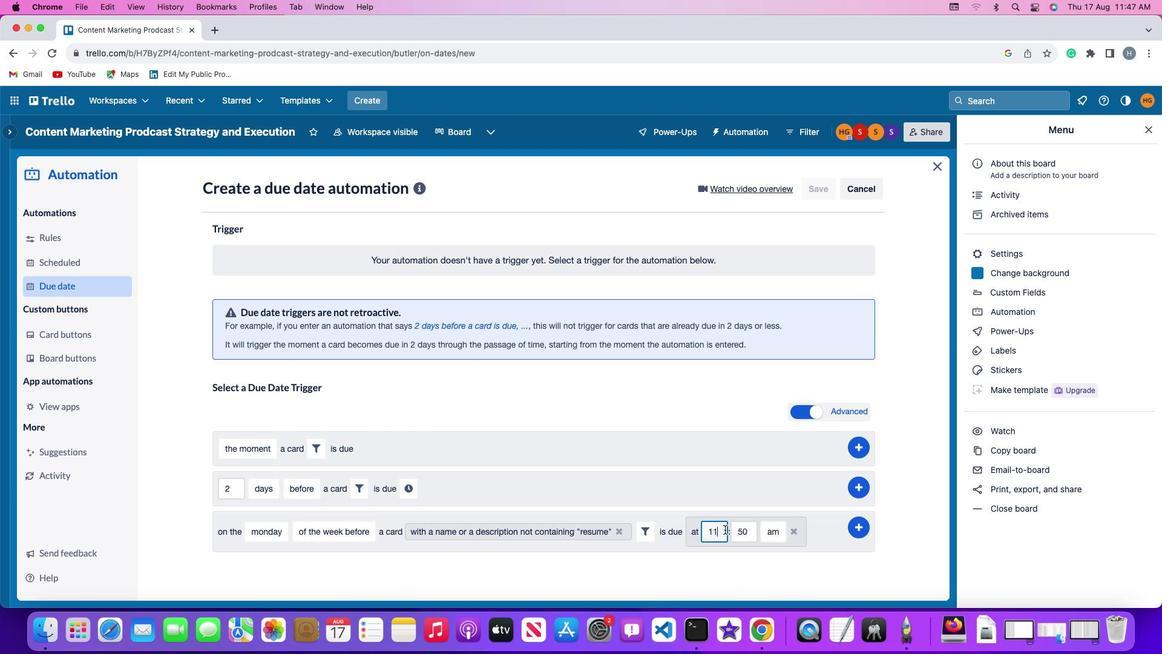 
Action: Key pressed Key.backspace'1'
Screenshot: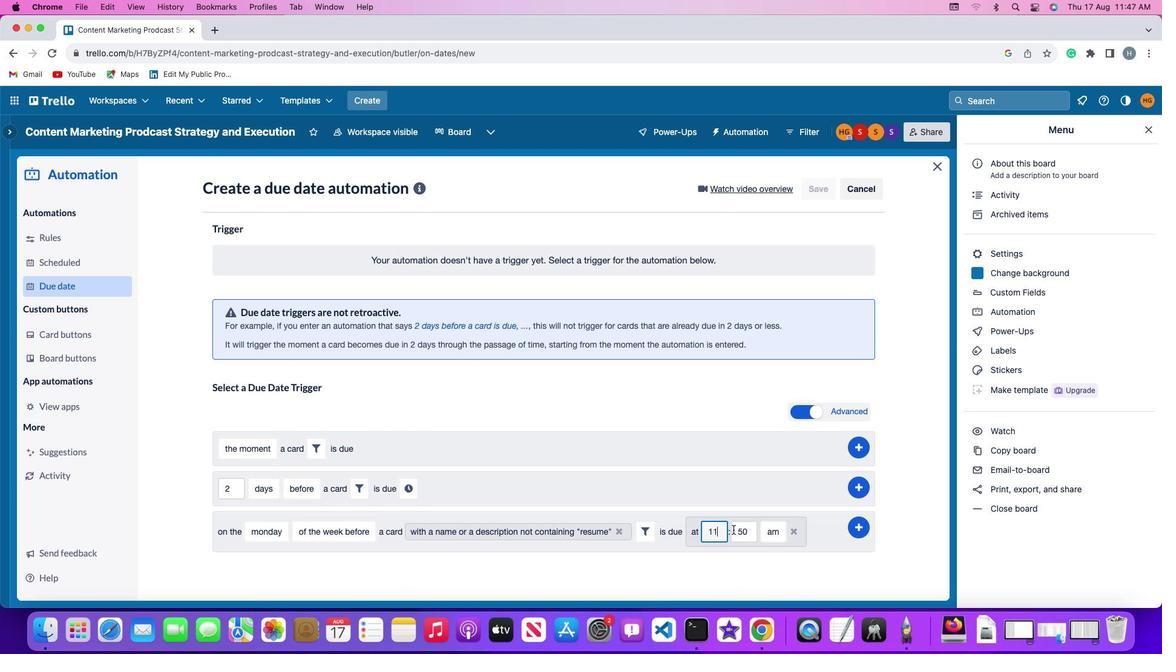 
Action: Mouse moved to (740, 529)
Screenshot: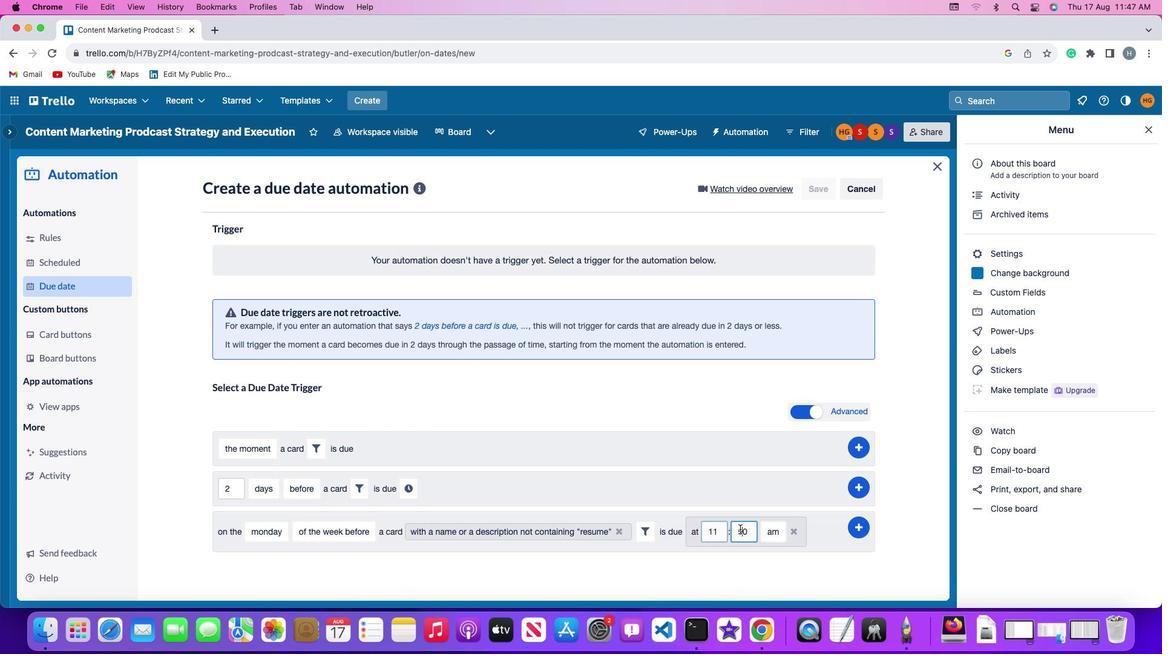 
Action: Mouse pressed left at (740, 529)
Screenshot: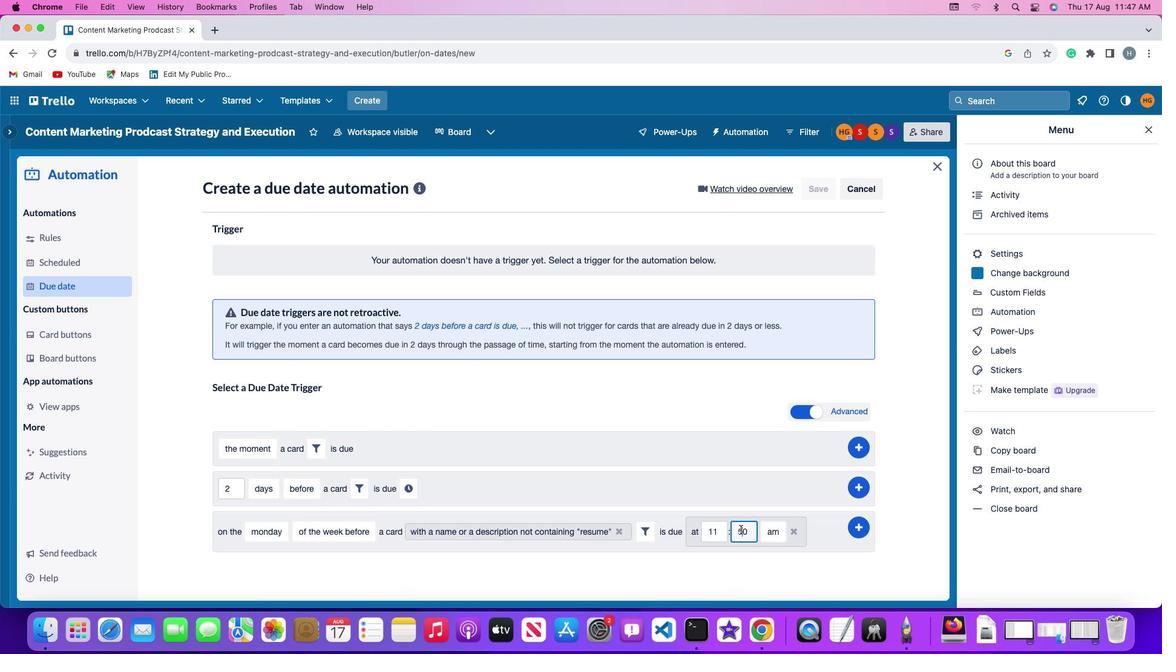 
Action: Mouse moved to (743, 529)
Screenshot: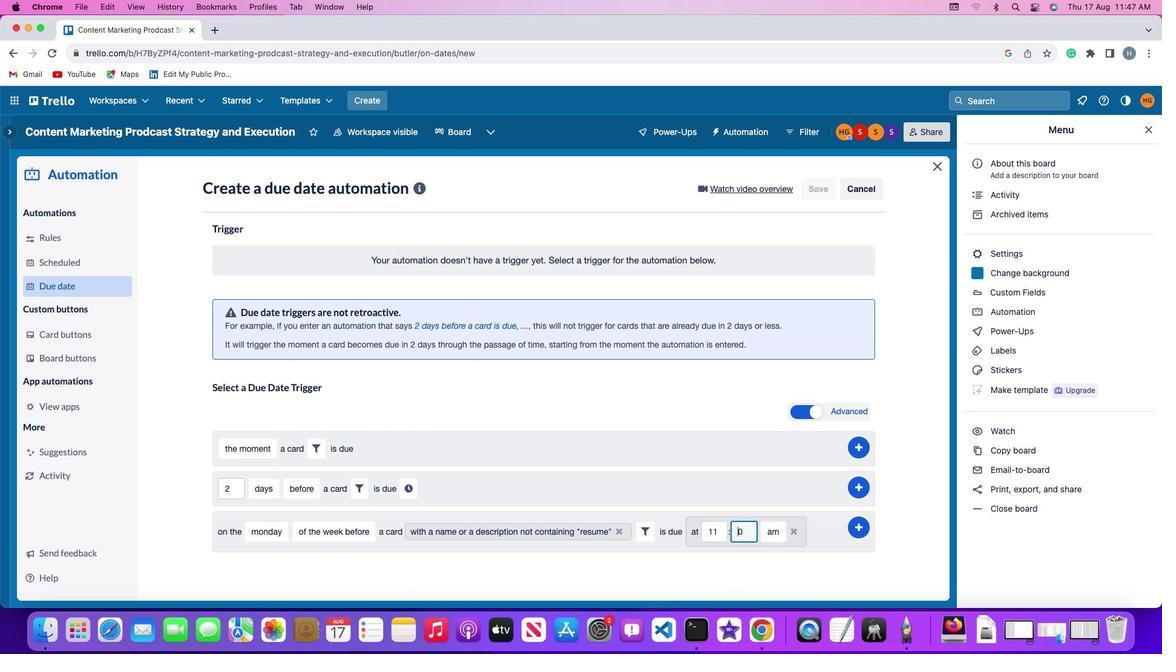 
Action: Key pressed Key.backspace'0'
Screenshot: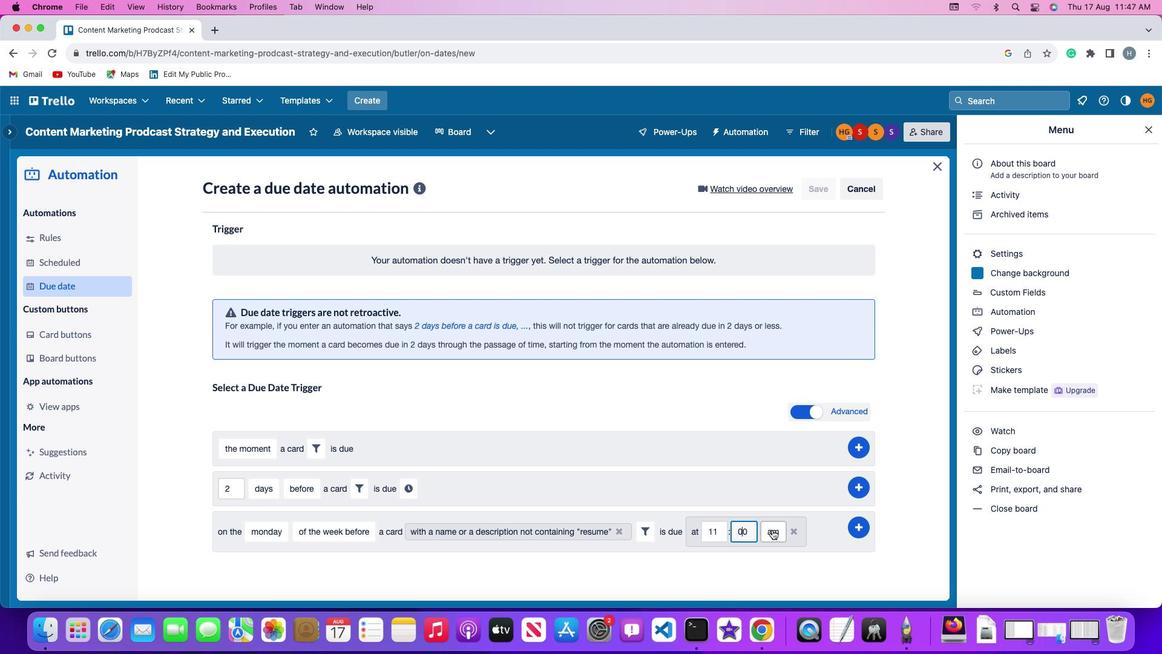 
Action: Mouse moved to (772, 529)
Screenshot: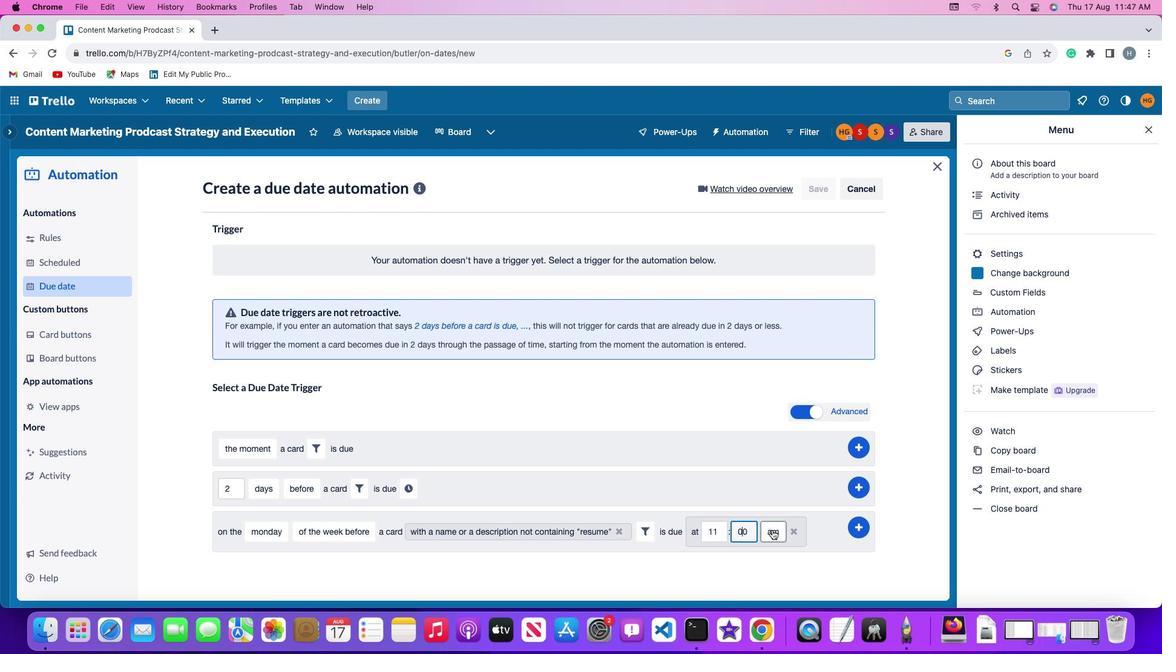 
Action: Mouse pressed left at (772, 529)
Screenshot: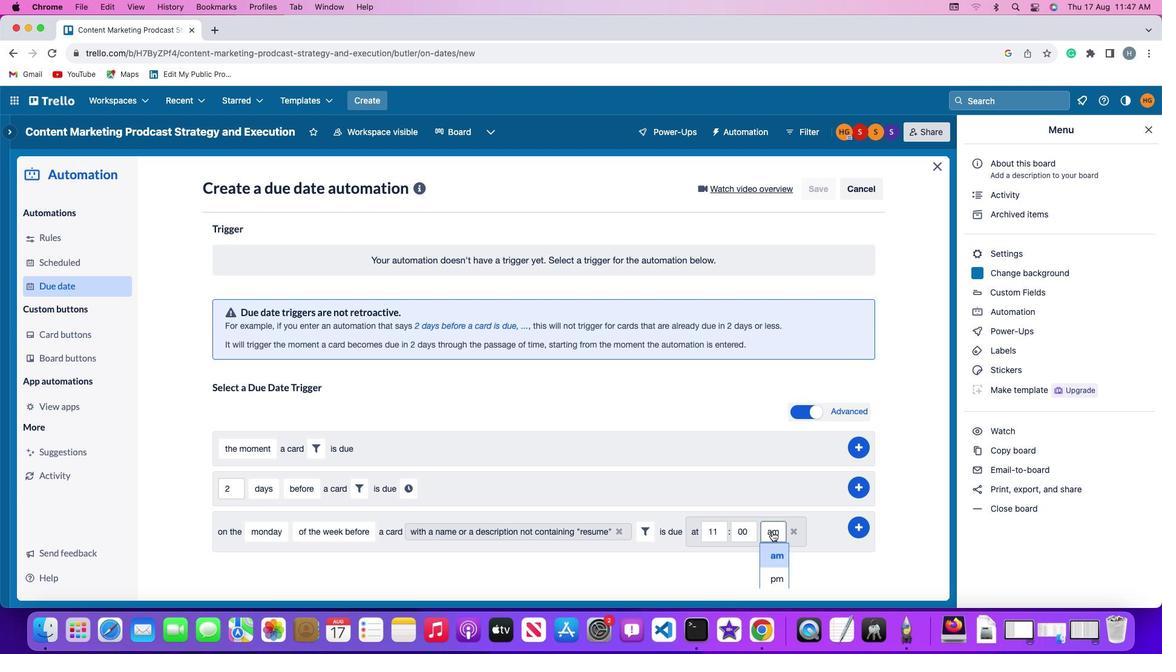 
Action: Mouse moved to (775, 555)
Screenshot: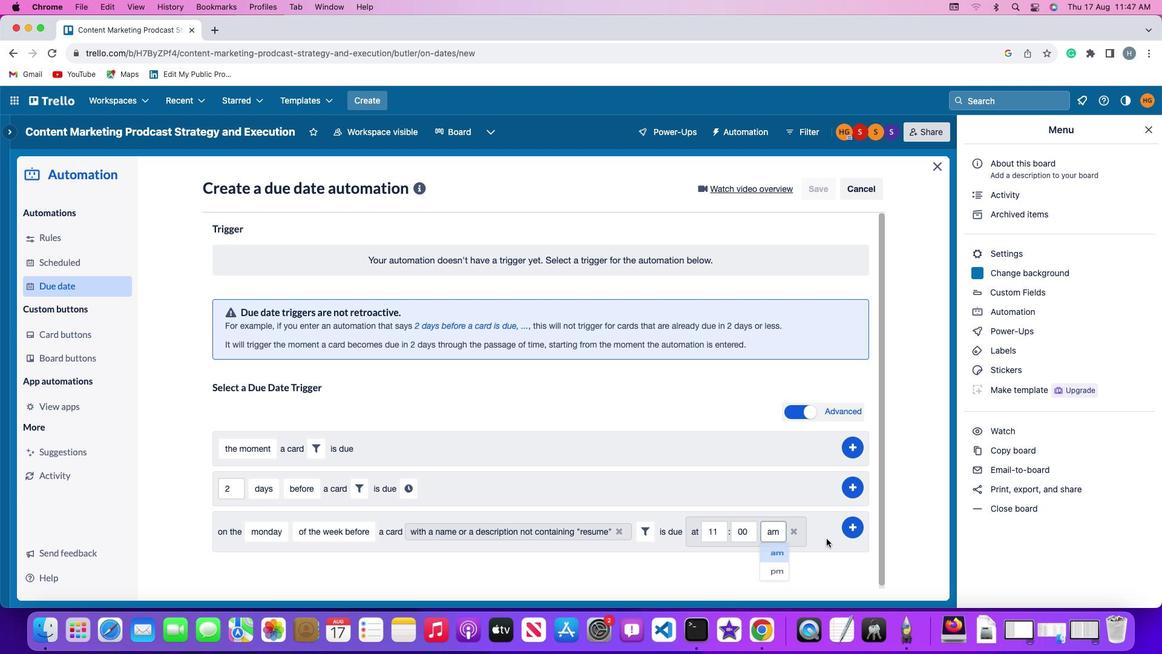 
Action: Mouse pressed left at (775, 555)
Screenshot: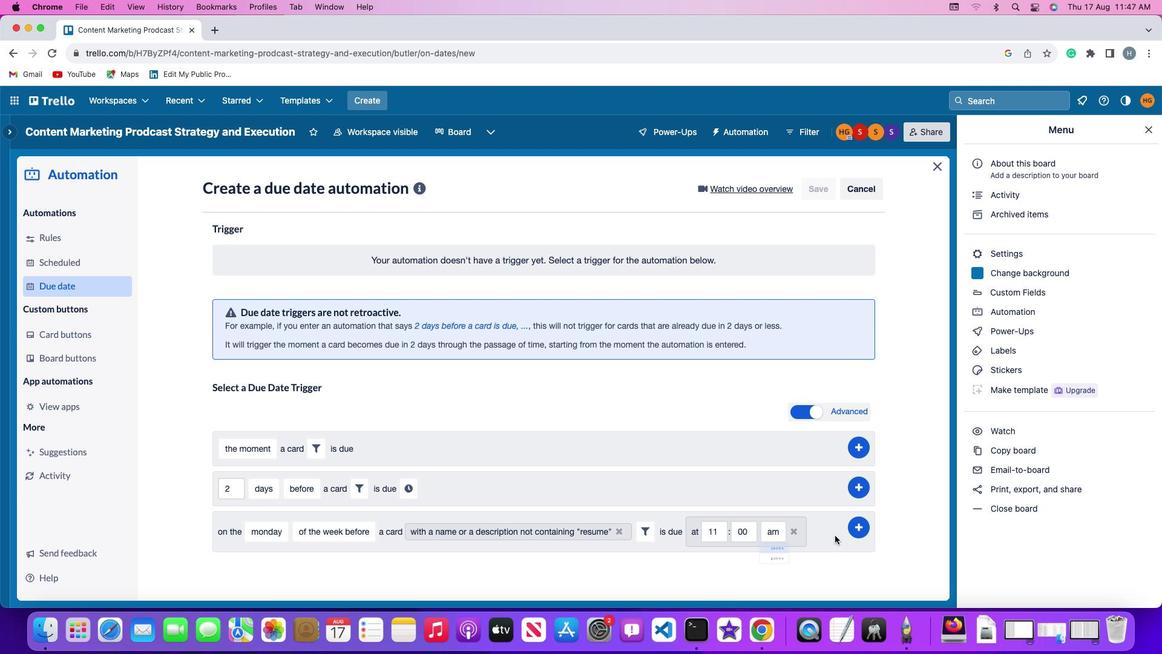 
Action: Mouse moved to (858, 526)
Screenshot: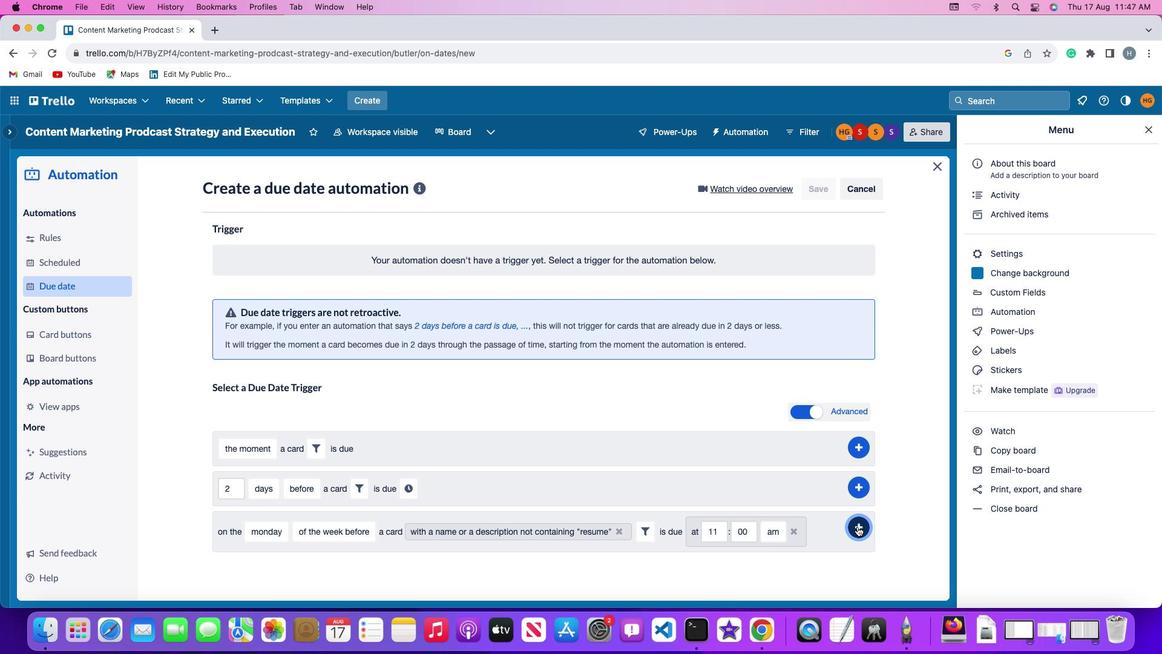
Action: Mouse pressed left at (858, 526)
Screenshot: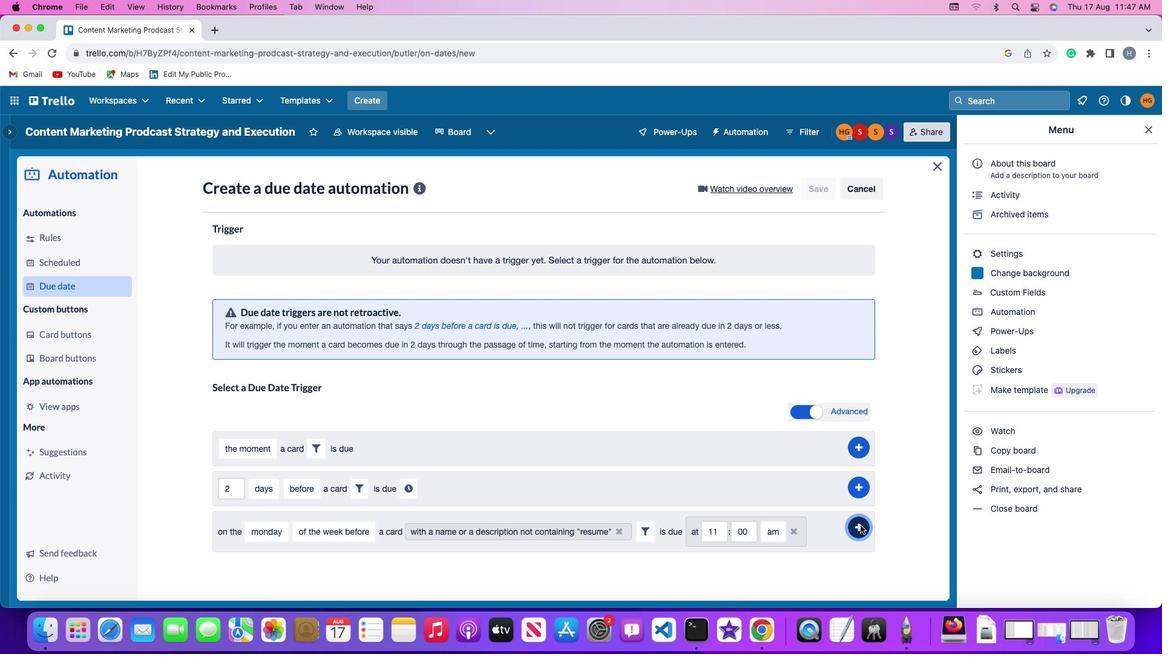 
Action: Mouse moved to (906, 452)
Screenshot: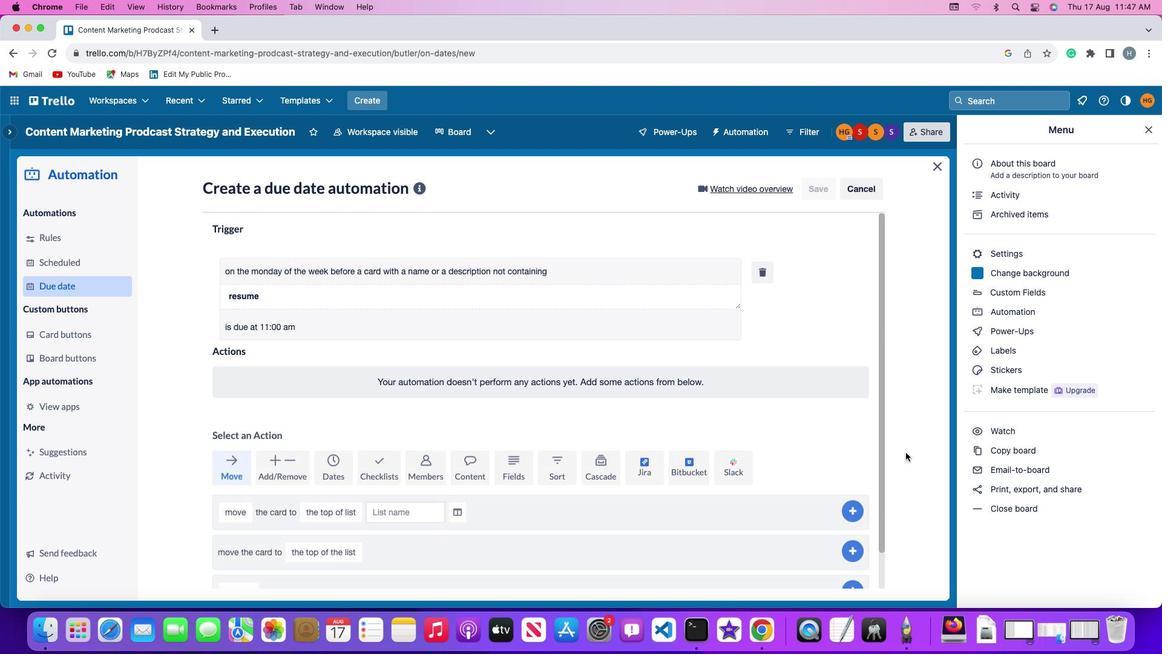 
